 Task: Look for space in Nakuru, Kenya from 5th July, 2023 to 10th July, 2023 for 4 adults in price range Rs.9000 to Rs.14000. Place can be entire place with 2 bedrooms having 4 beds and 2 bathrooms. Property type can be house, flat, guest house. Amenities needed are: washing machine. Booking option can be shelf check-in. Required host language is English.
Action: Mouse moved to (457, 121)
Screenshot: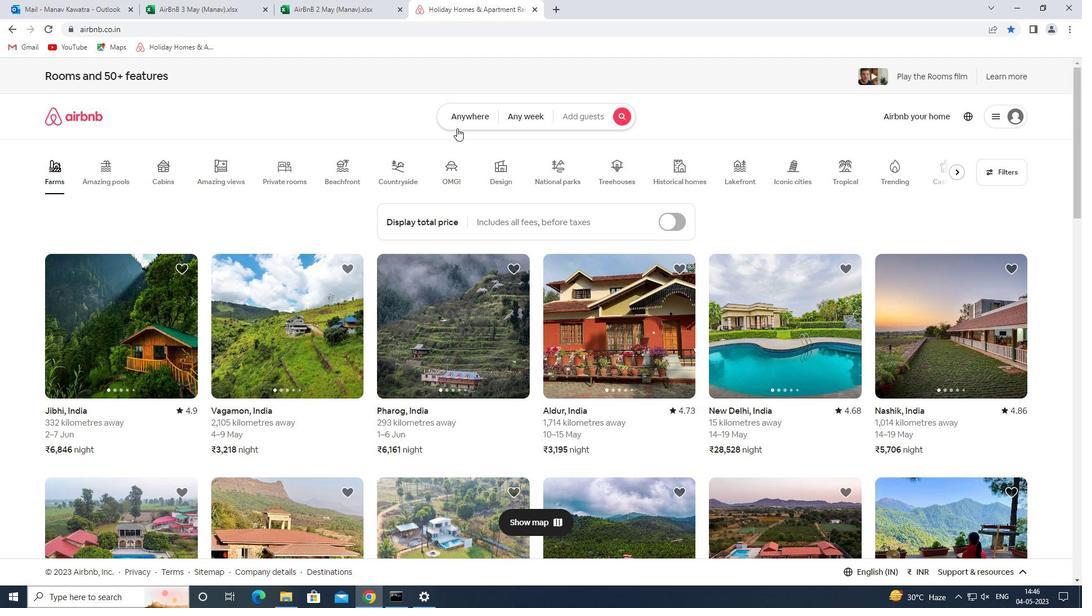 
Action: Mouse pressed left at (457, 121)
Screenshot: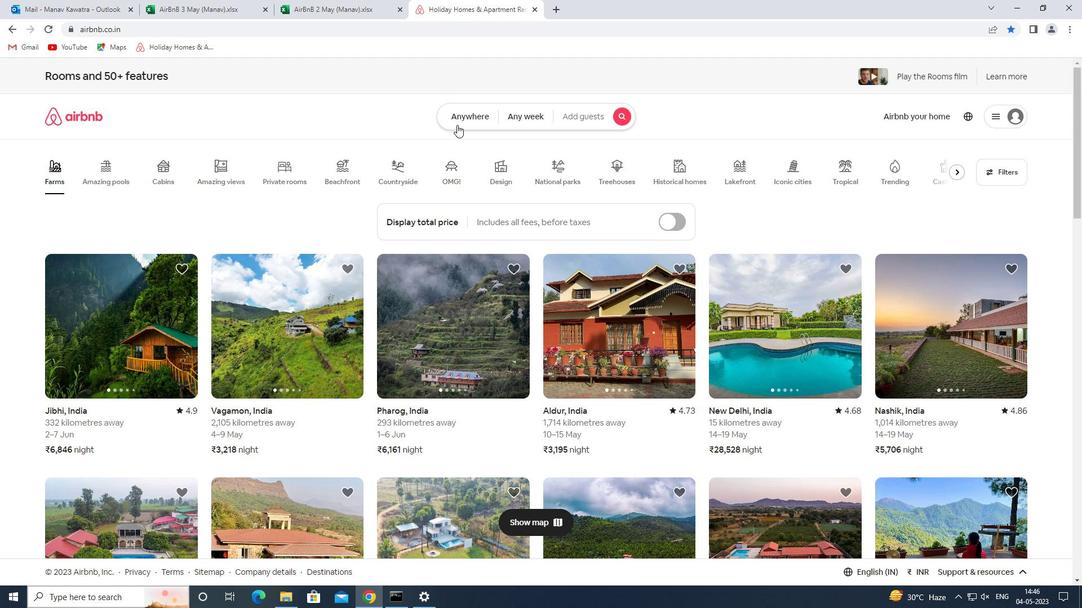 
Action: Mouse moved to (376, 162)
Screenshot: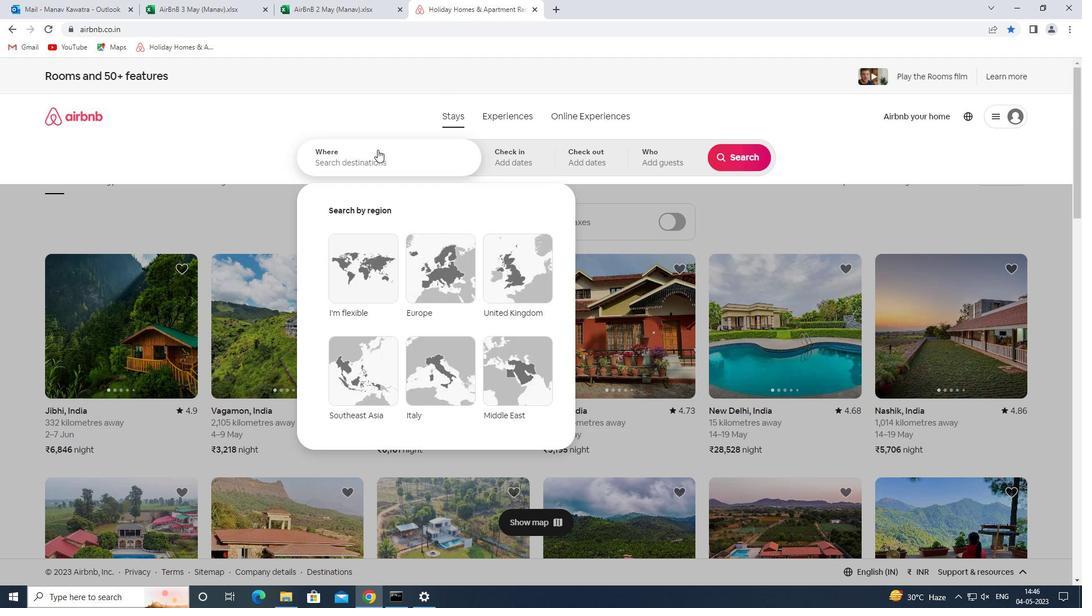 
Action: Mouse pressed left at (376, 162)
Screenshot: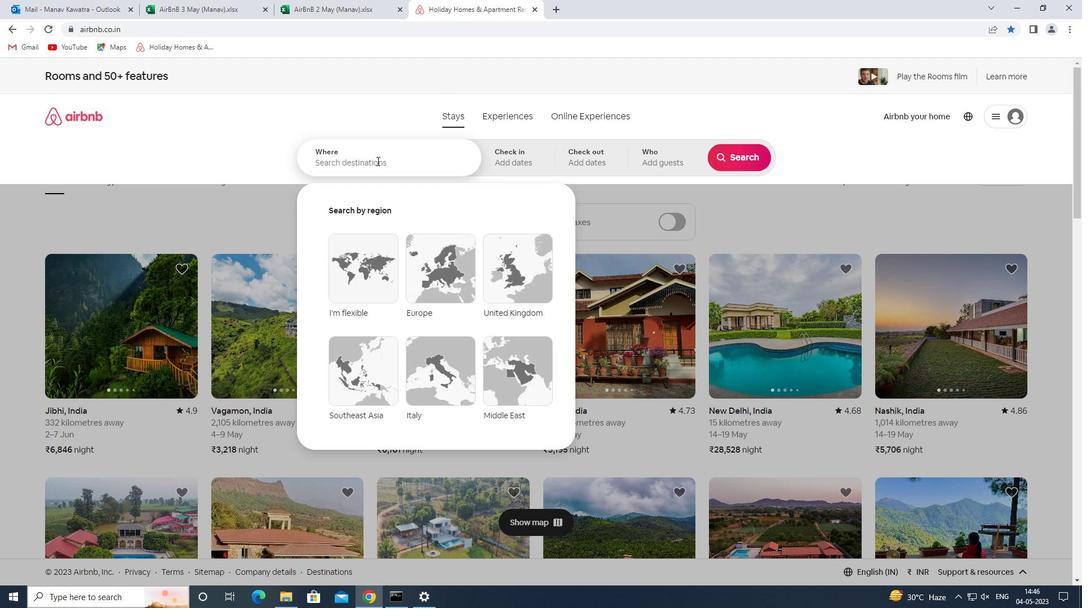 
Action: Mouse moved to (373, 149)
Screenshot: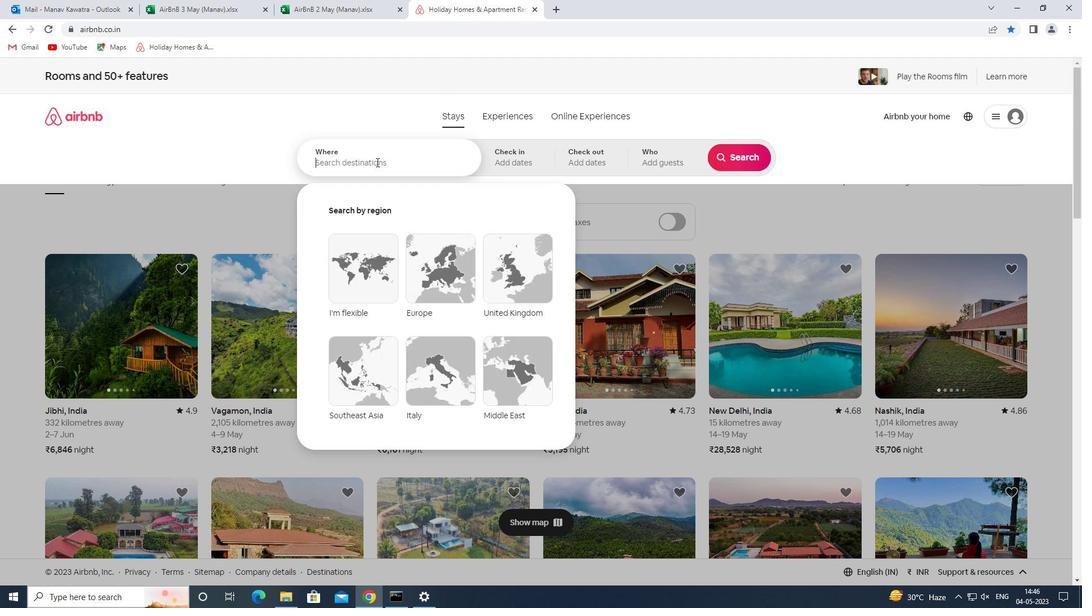 
Action: Key pressed nakuru<Key.space>kenya<Key.space>
Screenshot: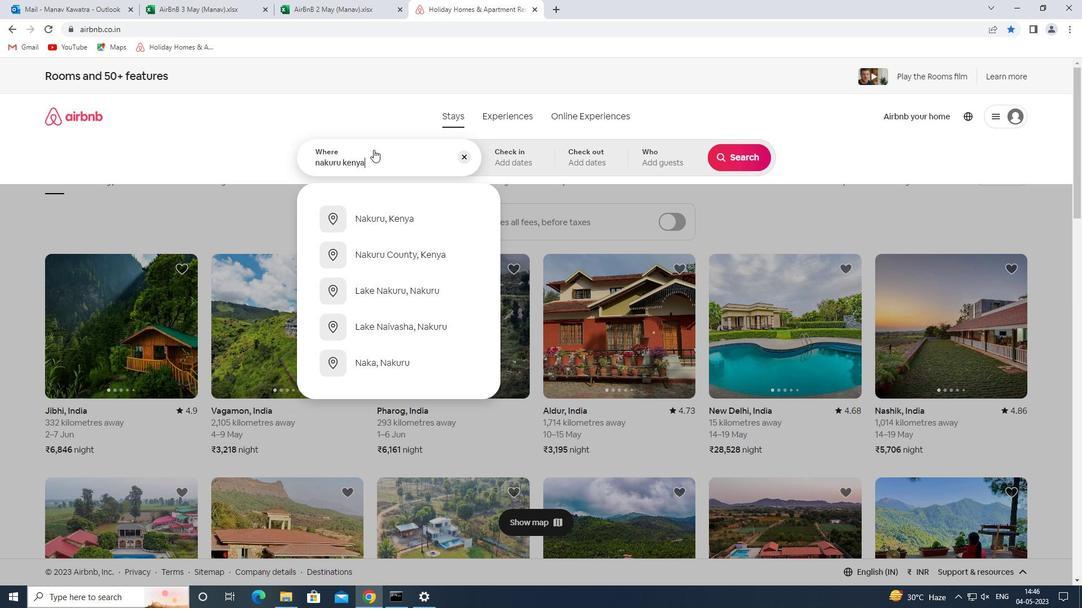 
Action: Mouse moved to (399, 223)
Screenshot: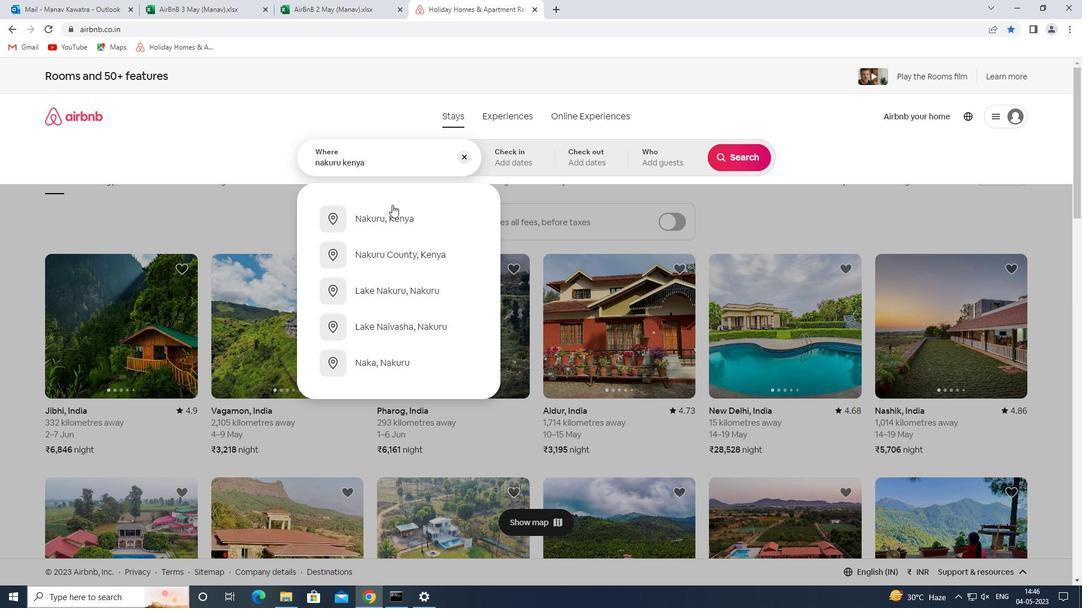 
Action: Mouse pressed left at (399, 223)
Screenshot: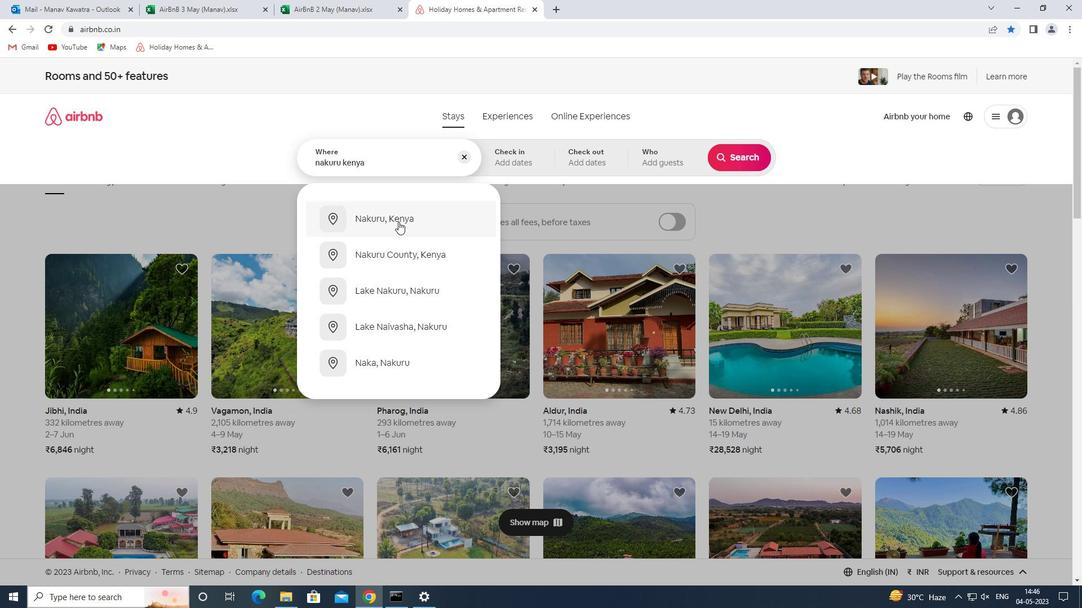 
Action: Mouse moved to (743, 248)
Screenshot: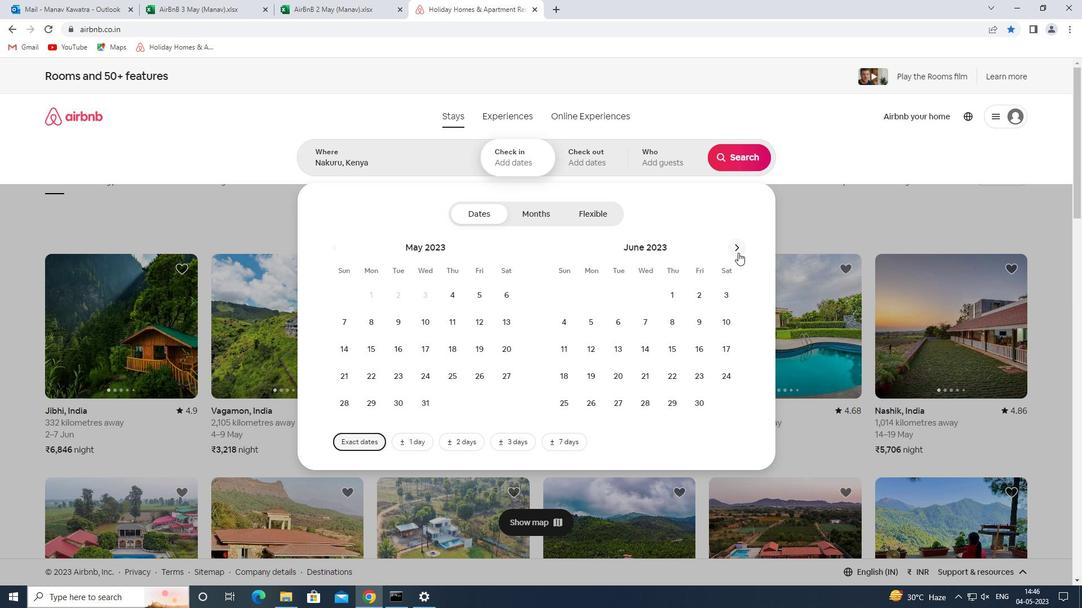 
Action: Mouse pressed left at (743, 248)
Screenshot: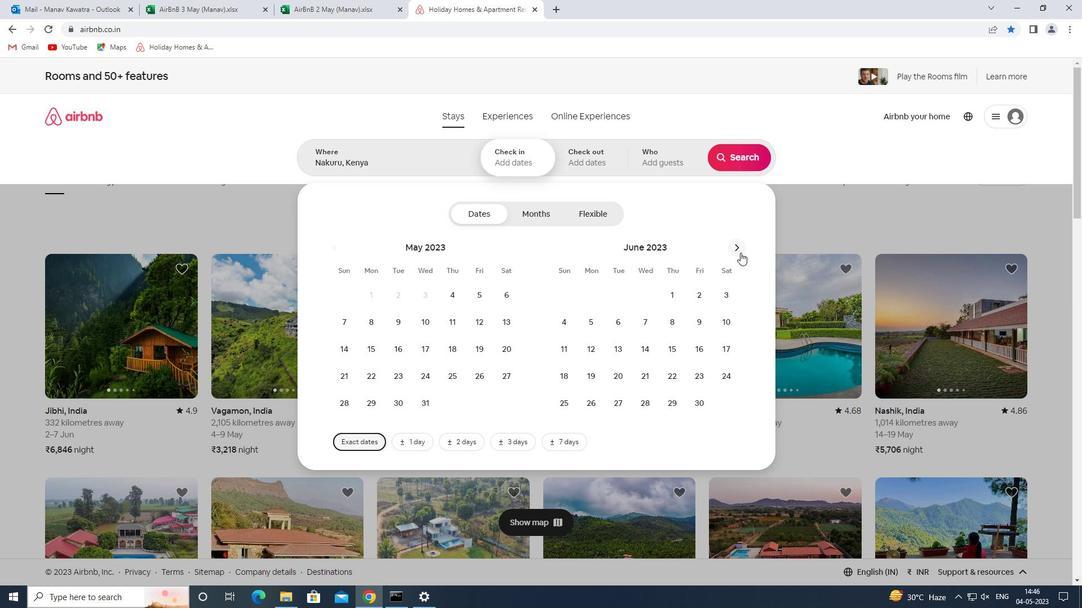 
Action: Mouse moved to (643, 324)
Screenshot: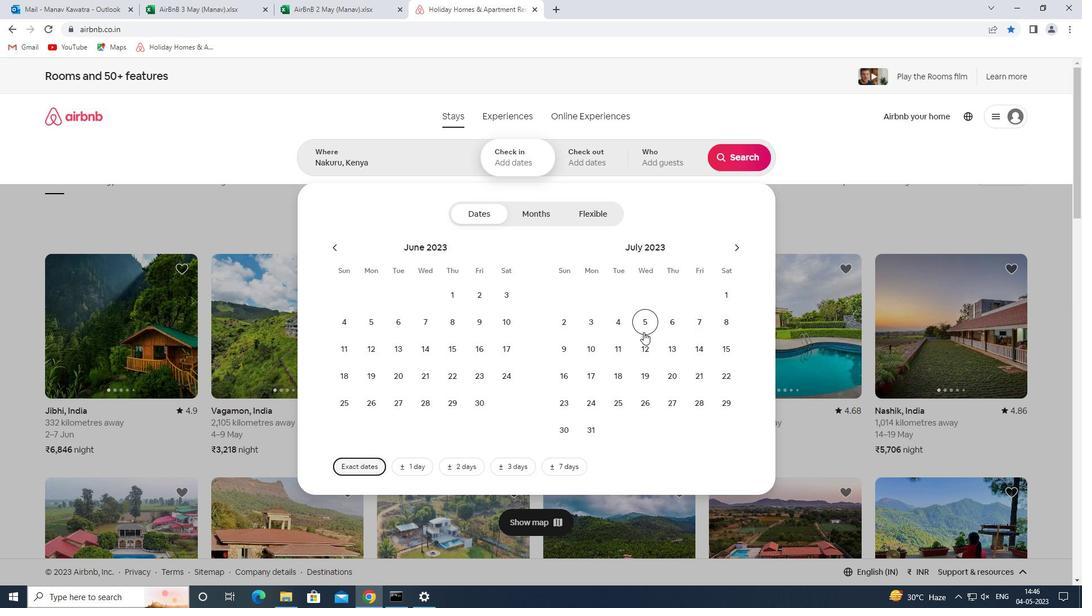 
Action: Mouse pressed left at (643, 324)
Screenshot: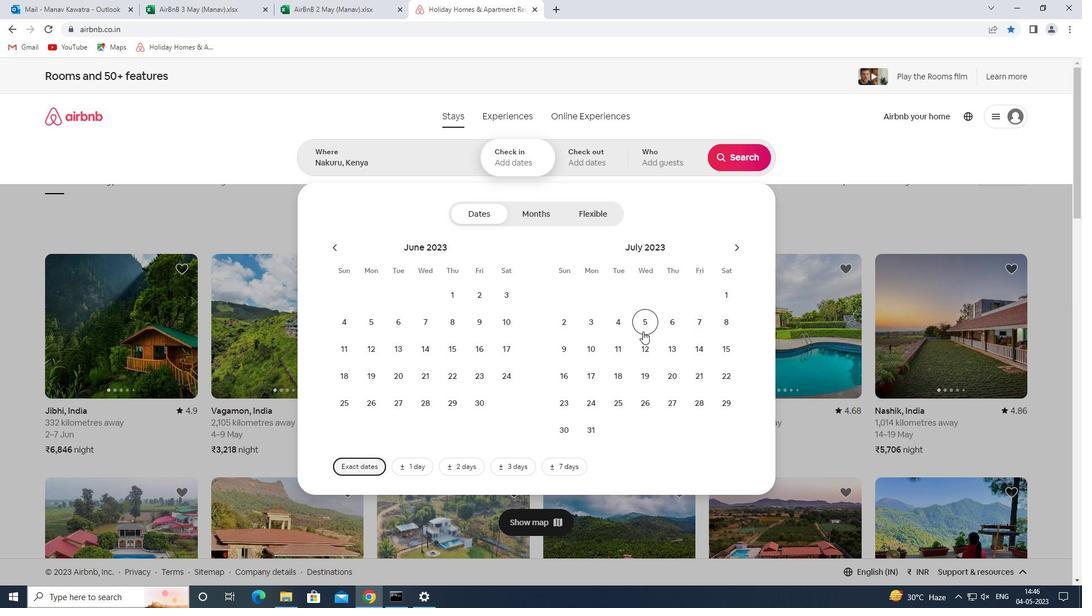 
Action: Mouse moved to (588, 352)
Screenshot: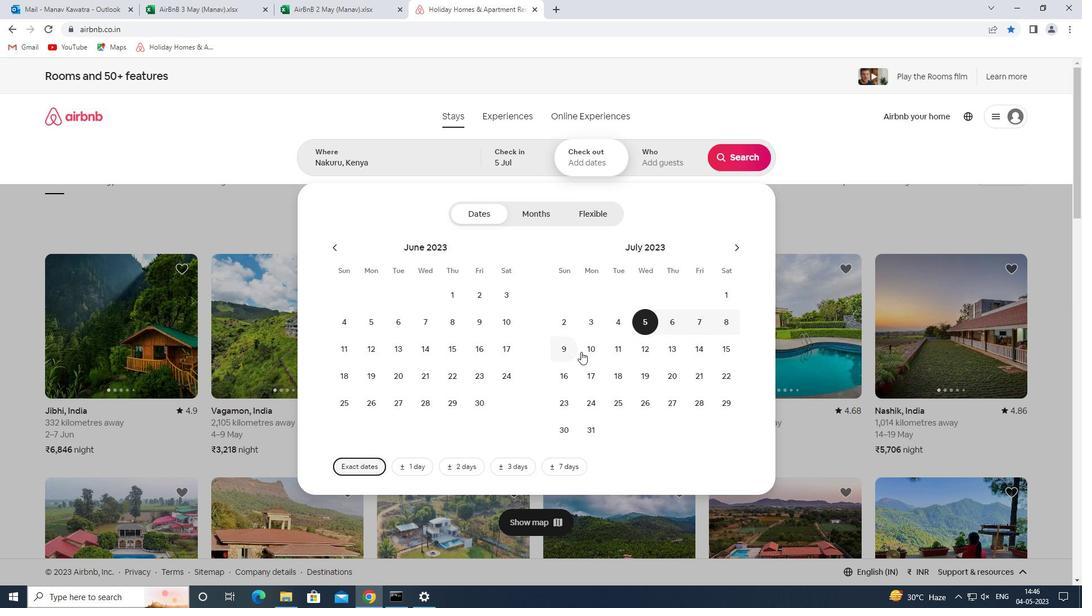 
Action: Mouse pressed left at (588, 352)
Screenshot: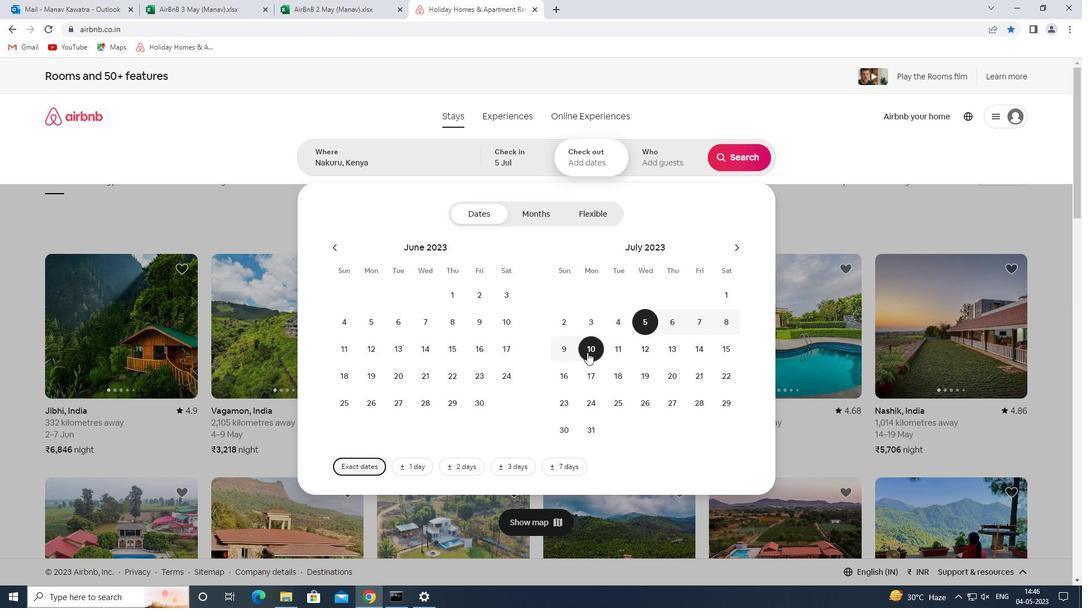 
Action: Mouse moved to (661, 155)
Screenshot: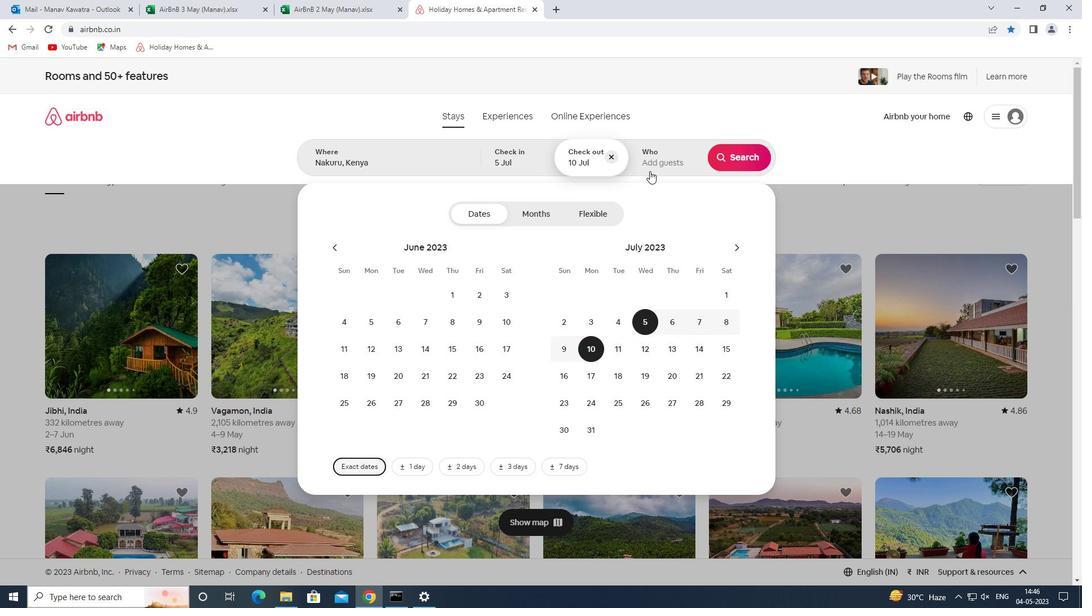 
Action: Mouse pressed left at (661, 155)
Screenshot: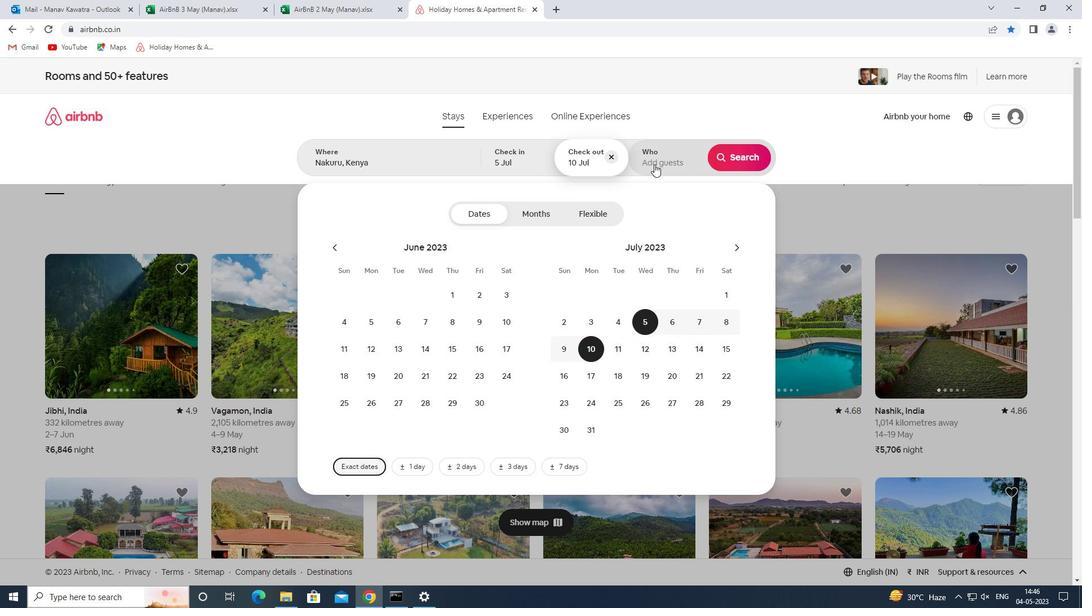 
Action: Mouse moved to (746, 217)
Screenshot: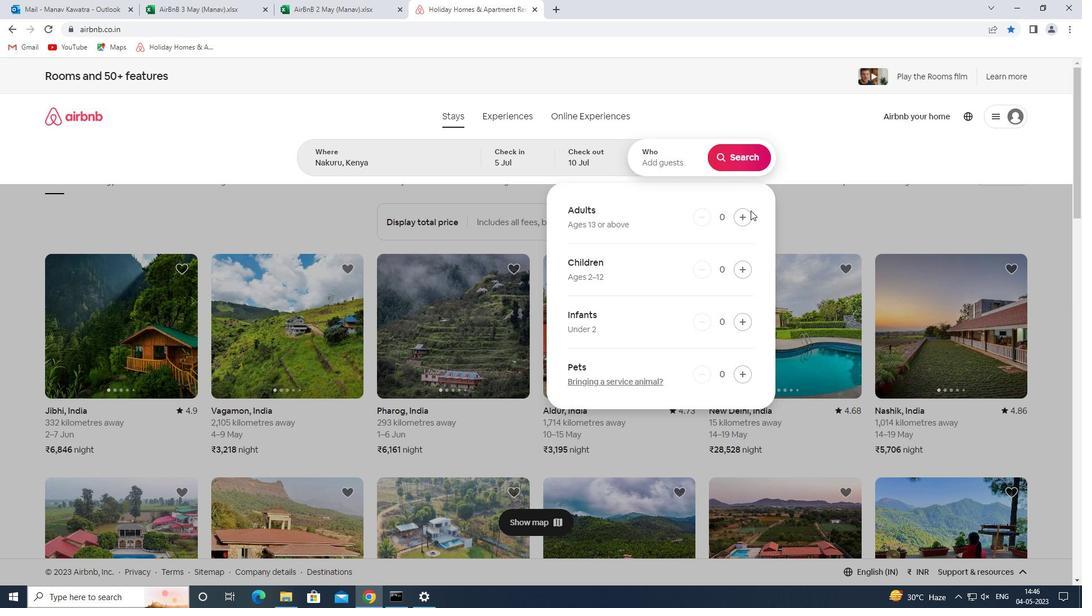 
Action: Mouse pressed left at (746, 217)
Screenshot: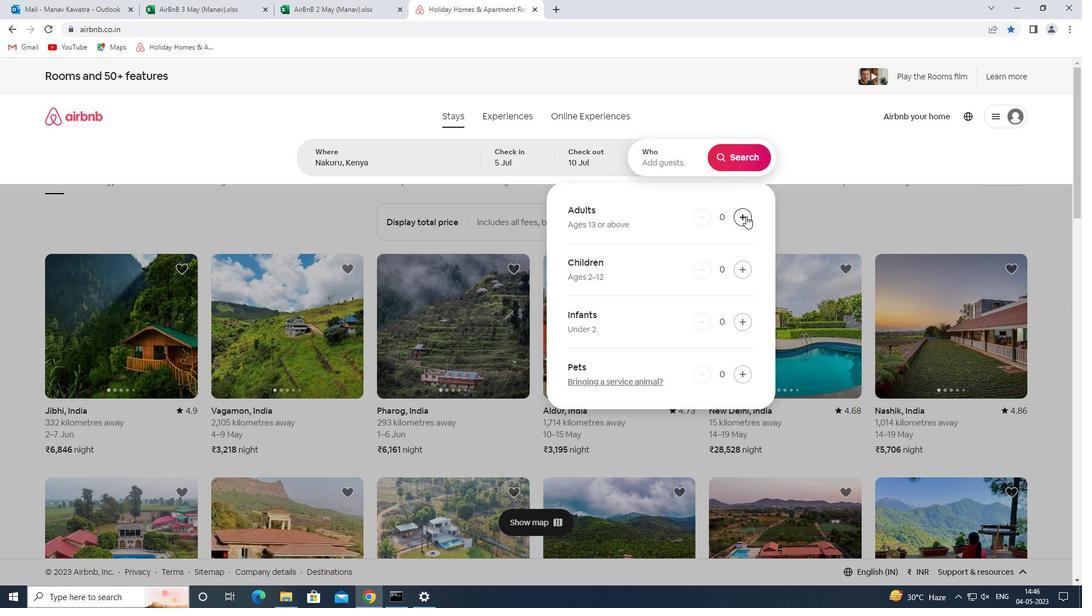 
Action: Mouse pressed left at (746, 217)
Screenshot: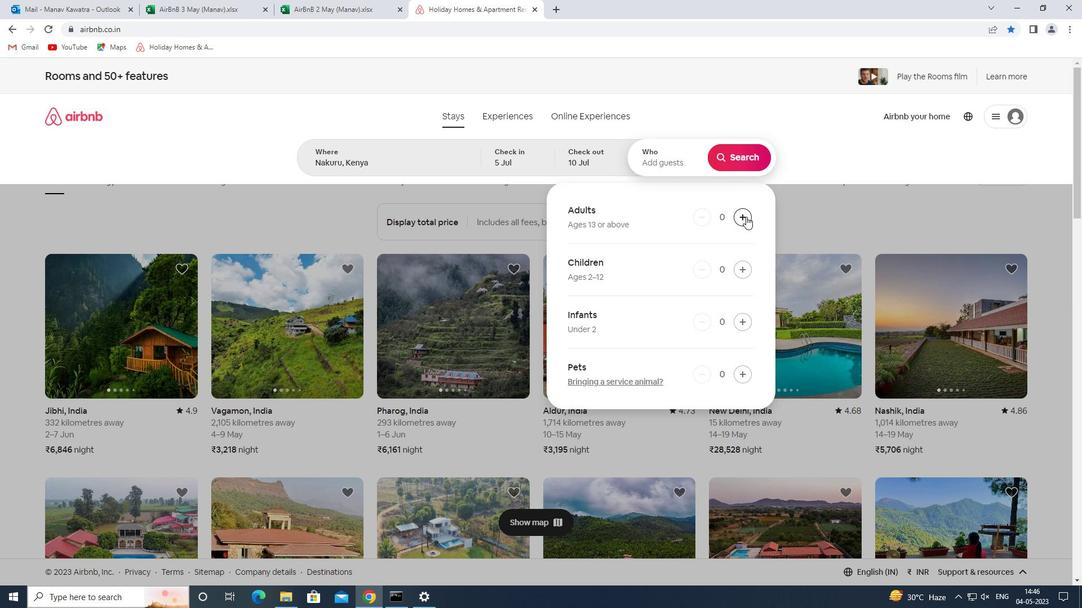 
Action: Mouse moved to (746, 217)
Screenshot: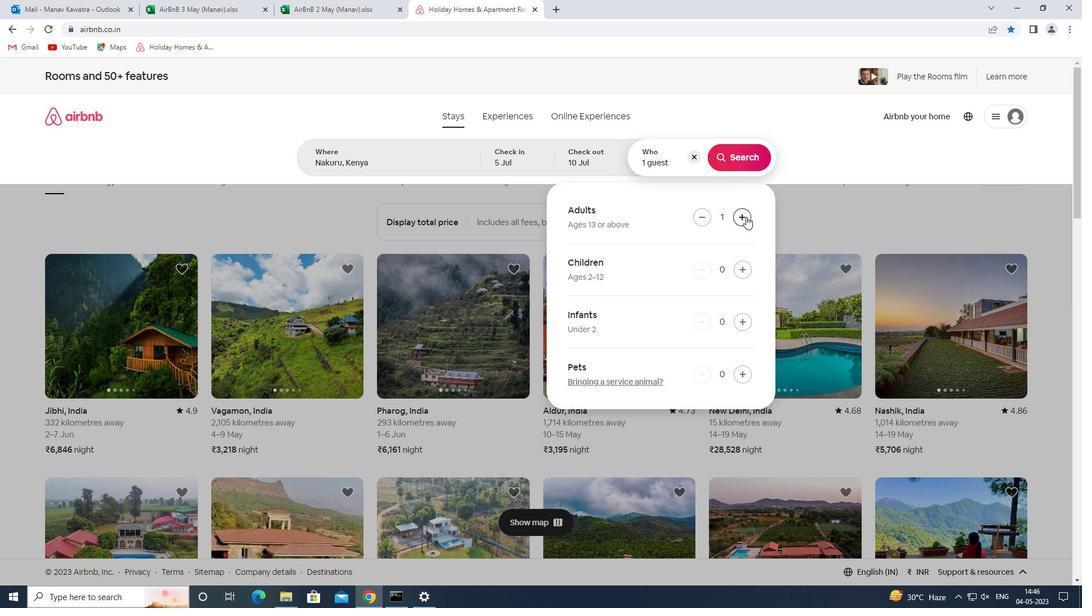 
Action: Mouse pressed left at (746, 217)
Screenshot: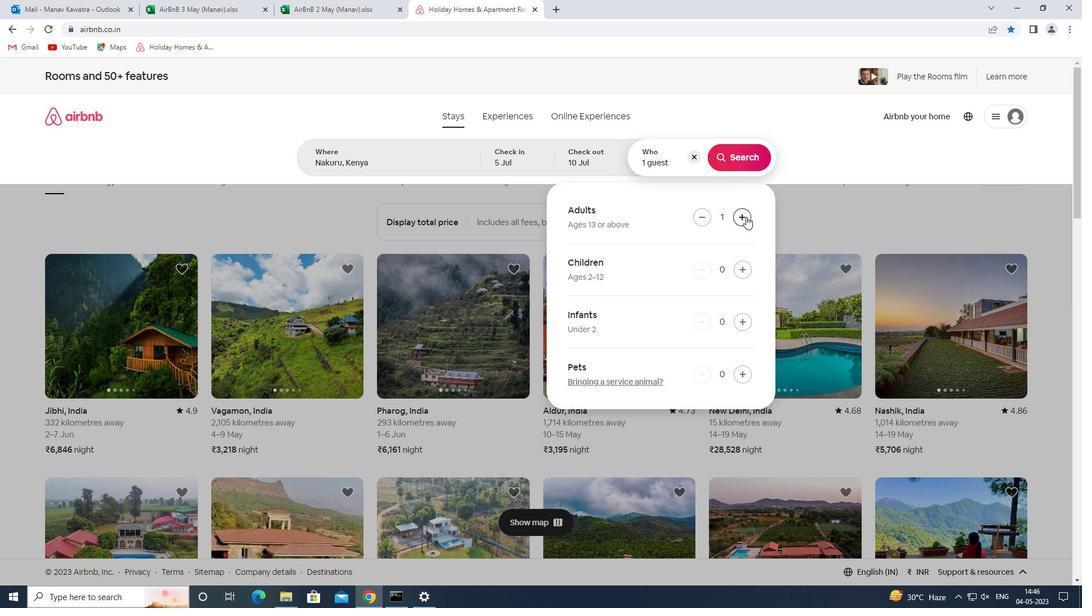 
Action: Mouse moved to (748, 215)
Screenshot: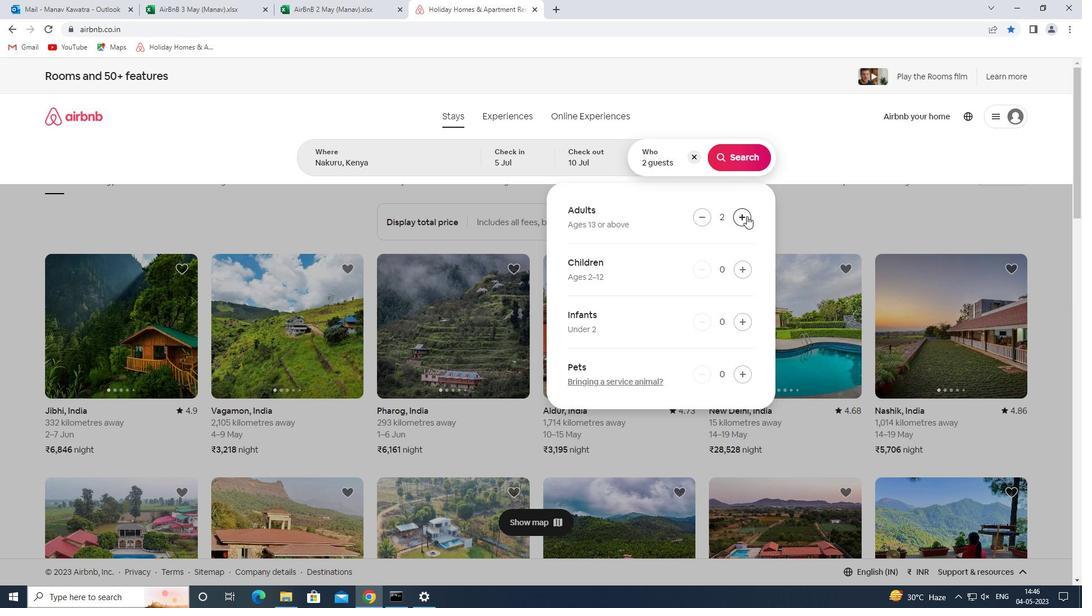 
Action: Mouse pressed left at (748, 215)
Screenshot: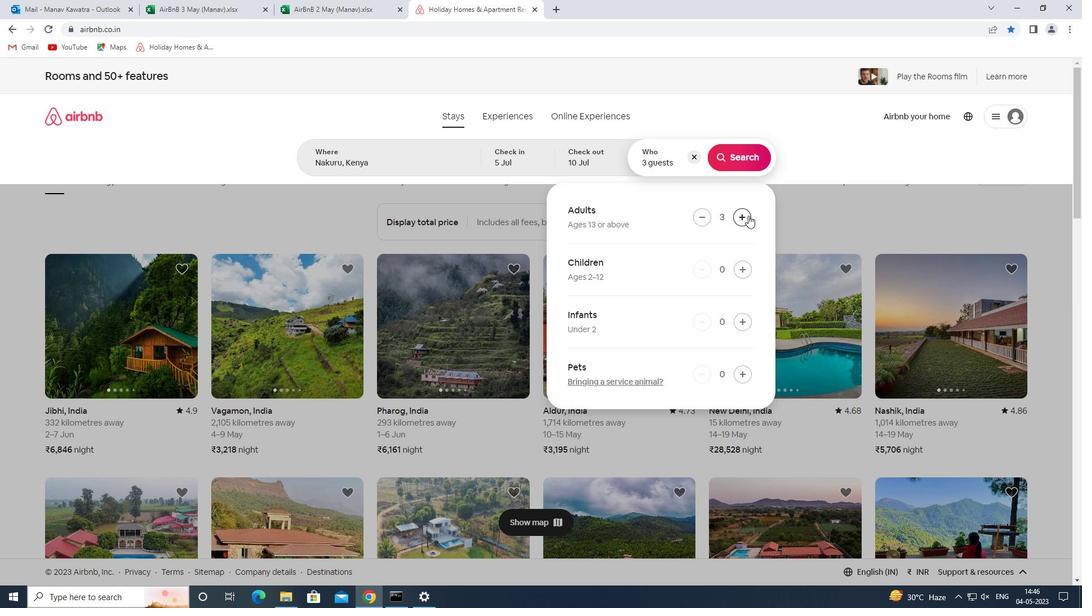 
Action: Mouse moved to (743, 171)
Screenshot: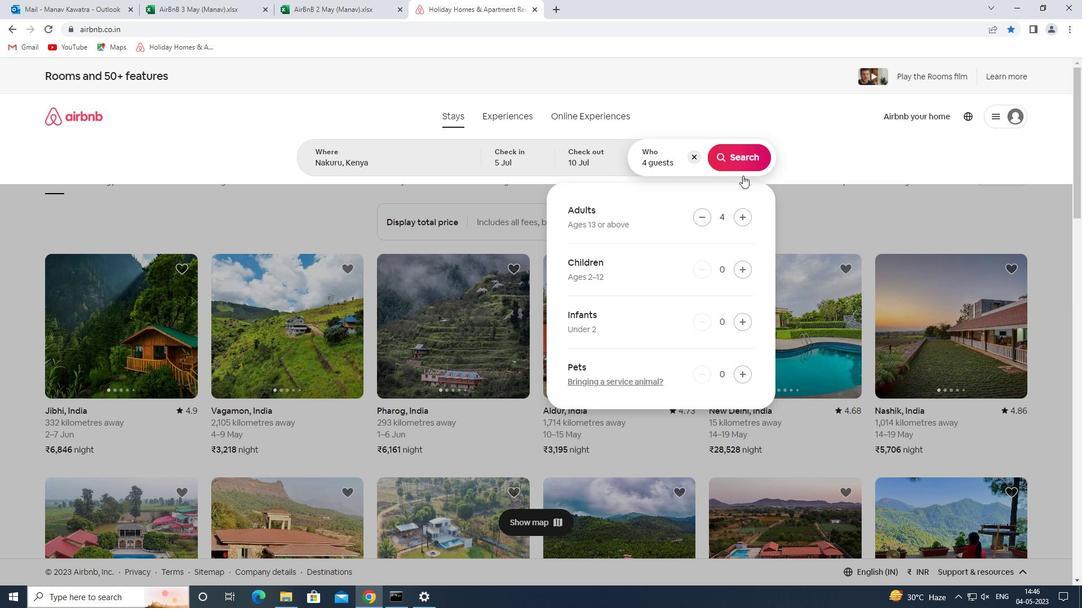 
Action: Mouse pressed left at (743, 171)
Screenshot: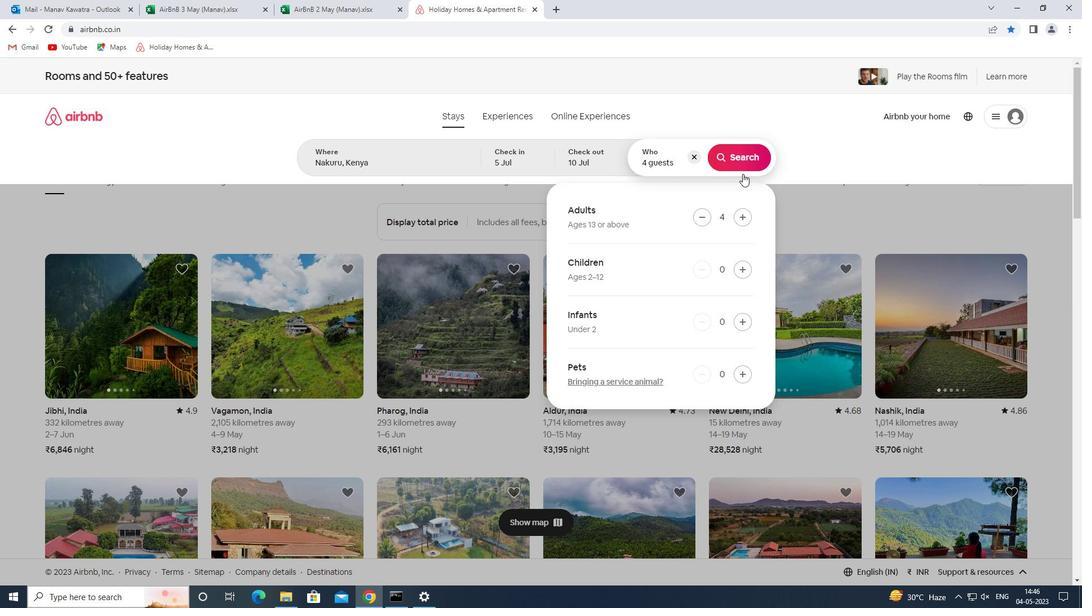 
Action: Mouse moved to (742, 157)
Screenshot: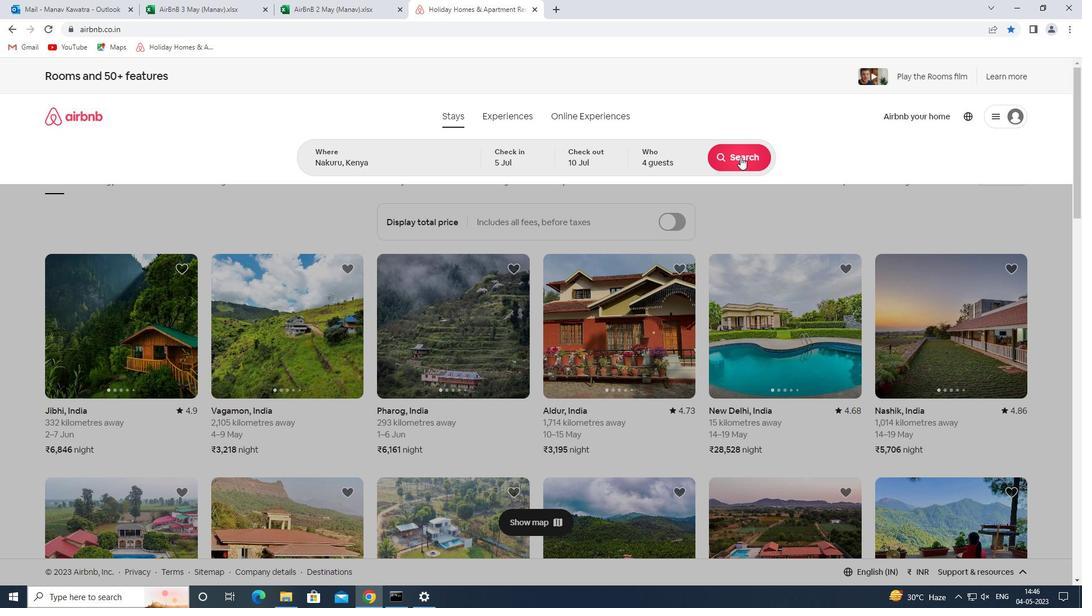 
Action: Mouse pressed left at (742, 157)
Screenshot: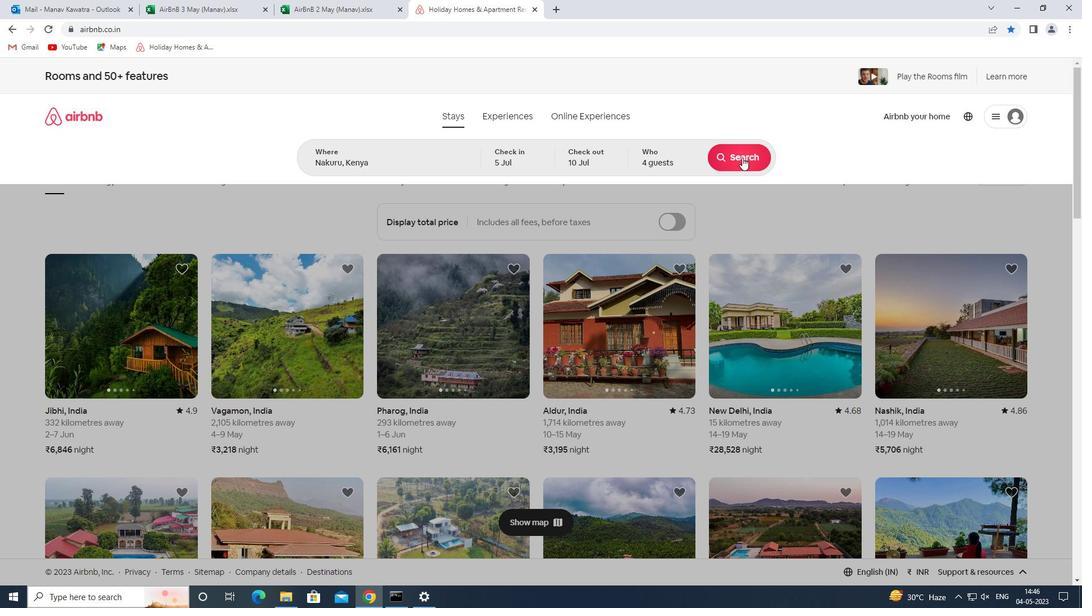 
Action: Mouse moved to (1045, 121)
Screenshot: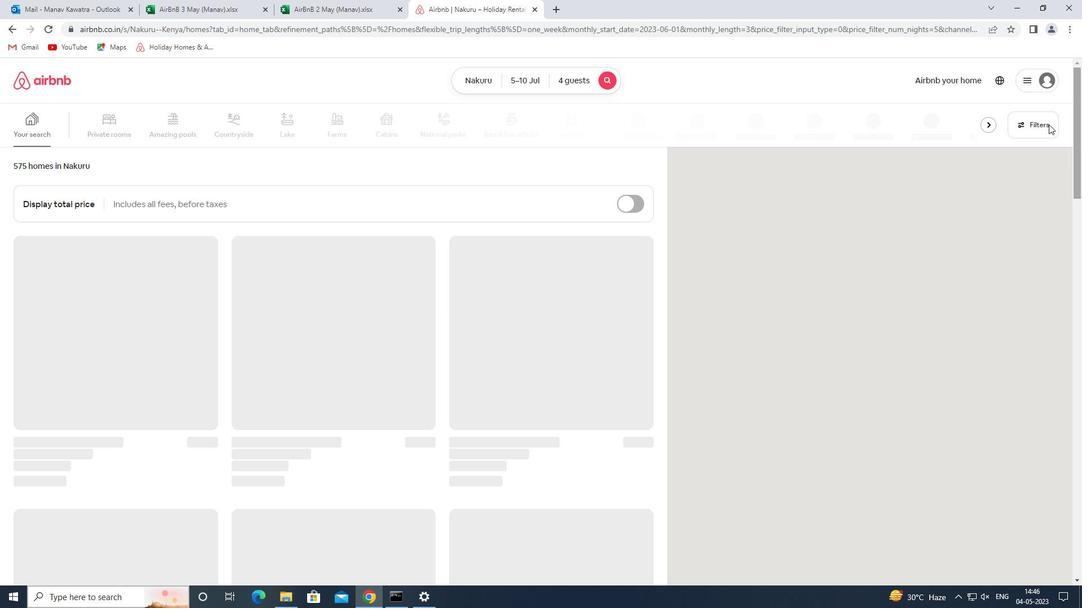 
Action: Mouse pressed left at (1045, 121)
Screenshot: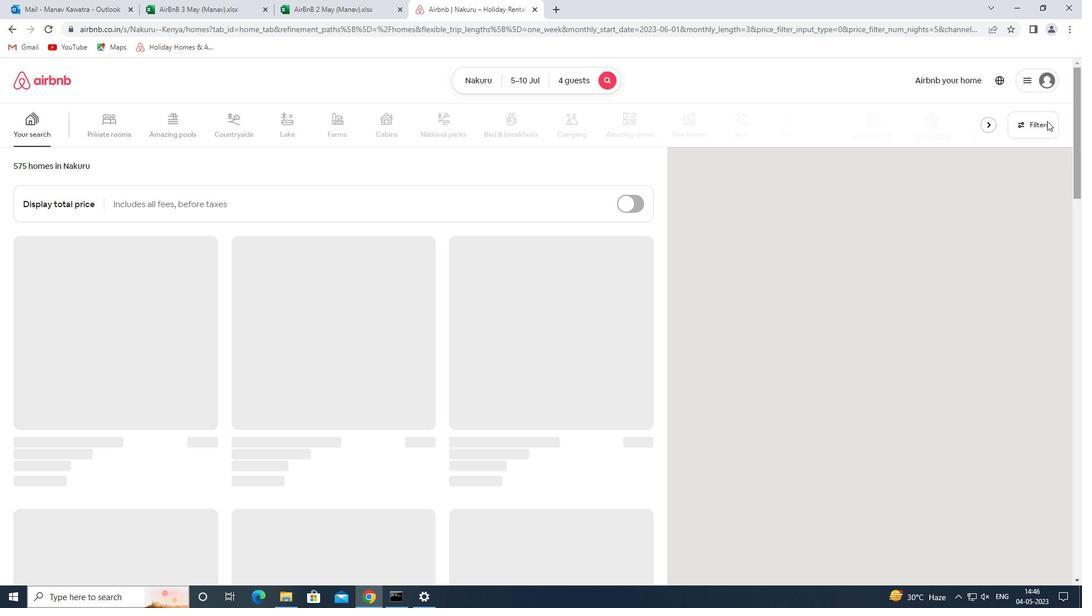
Action: Mouse moved to (405, 262)
Screenshot: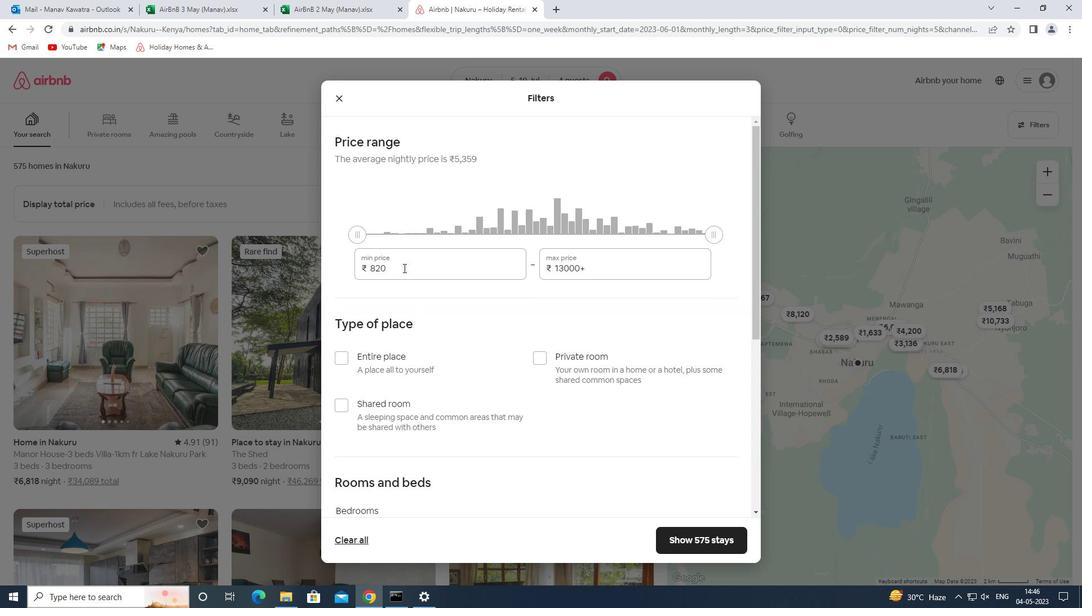 
Action: Mouse pressed left at (405, 262)
Screenshot: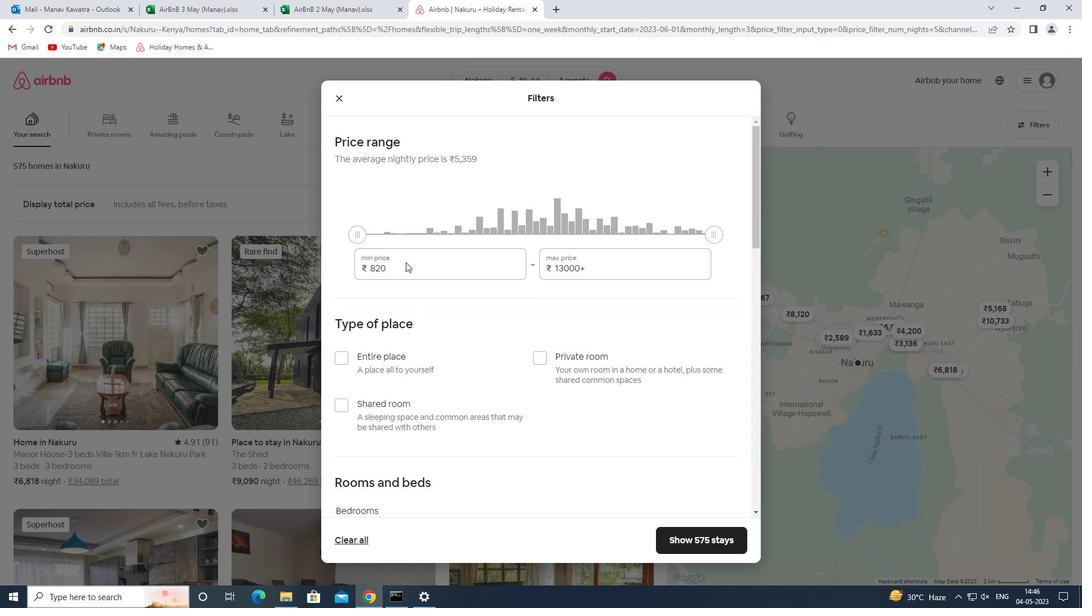 
Action: Mouse pressed left at (405, 262)
Screenshot: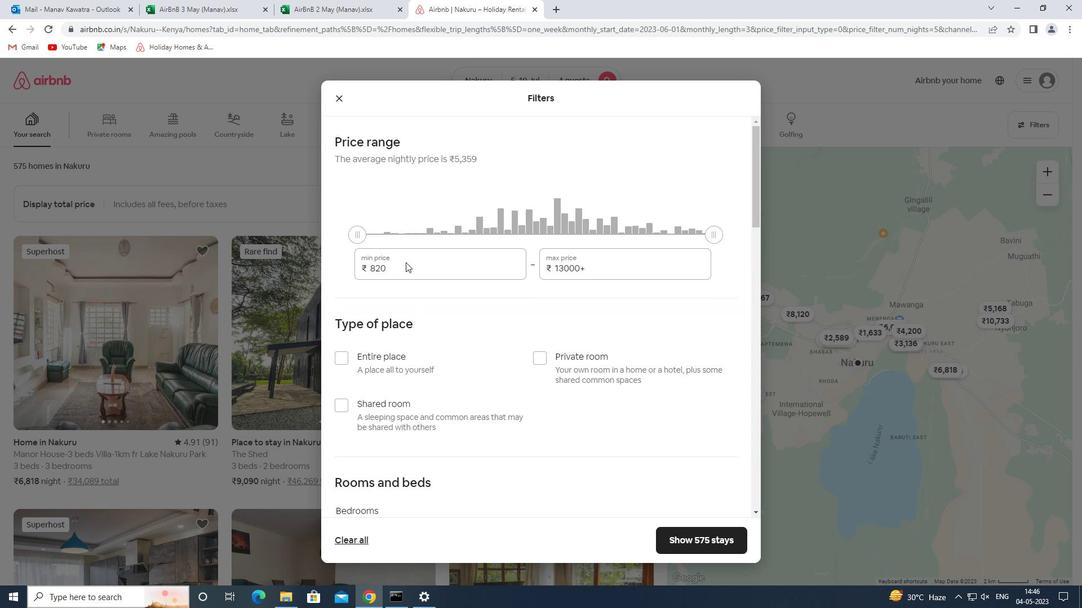 
Action: Mouse moved to (396, 271)
Screenshot: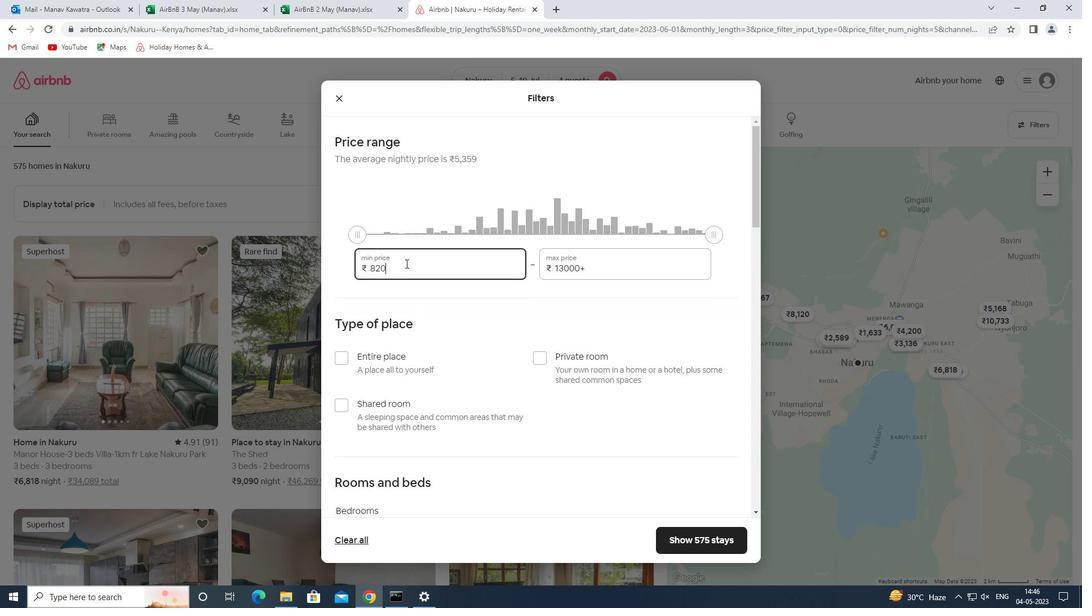 
Action: Mouse pressed left at (396, 271)
Screenshot: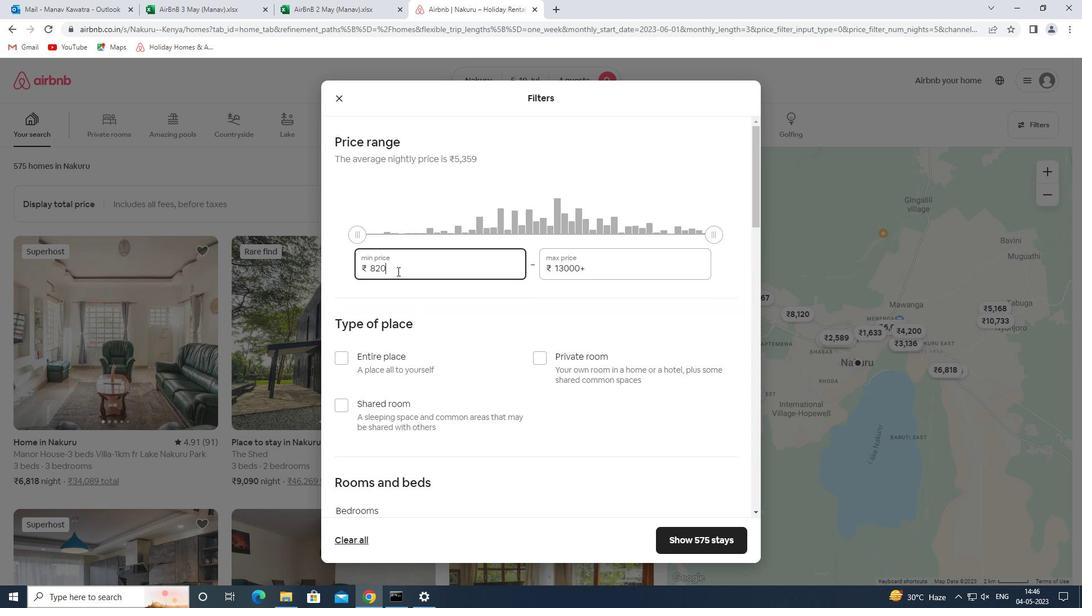 
Action: Mouse pressed left at (396, 271)
Screenshot: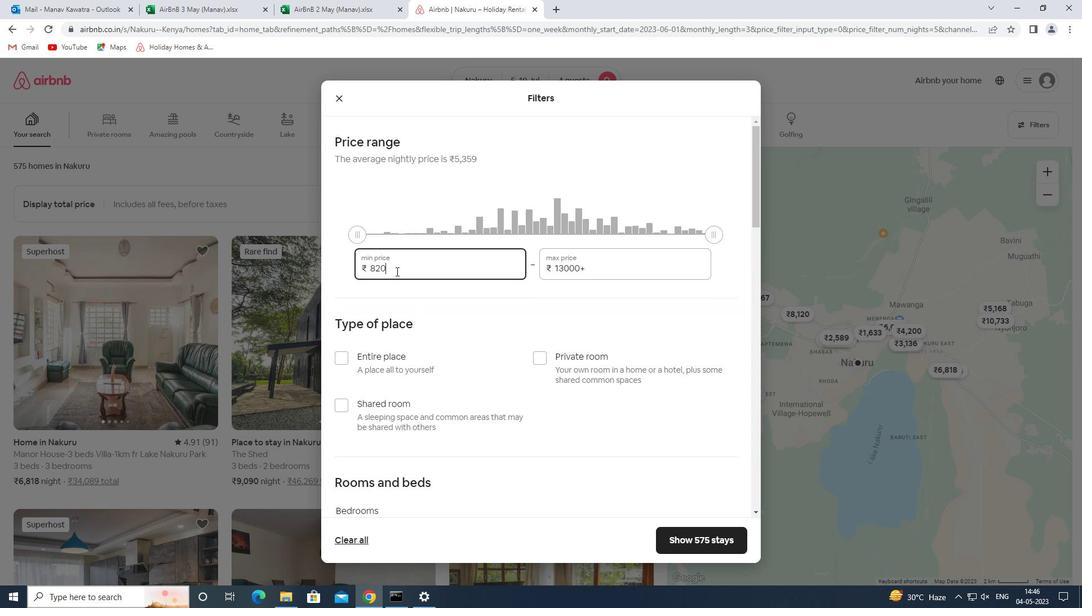 
Action: Key pressed 9000<Key.tab>14000
Screenshot: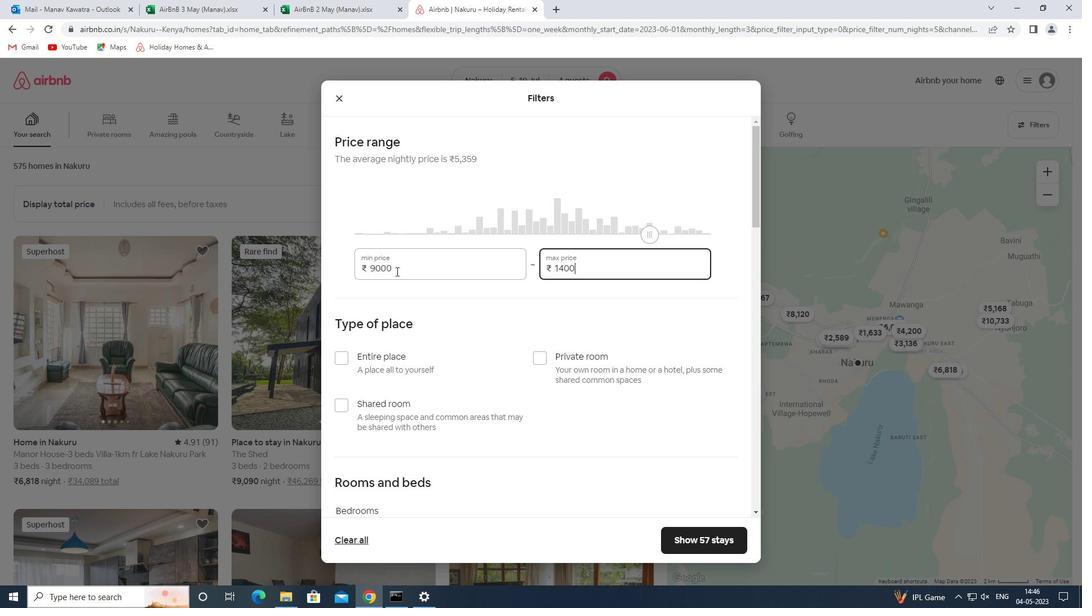 
Action: Mouse moved to (387, 358)
Screenshot: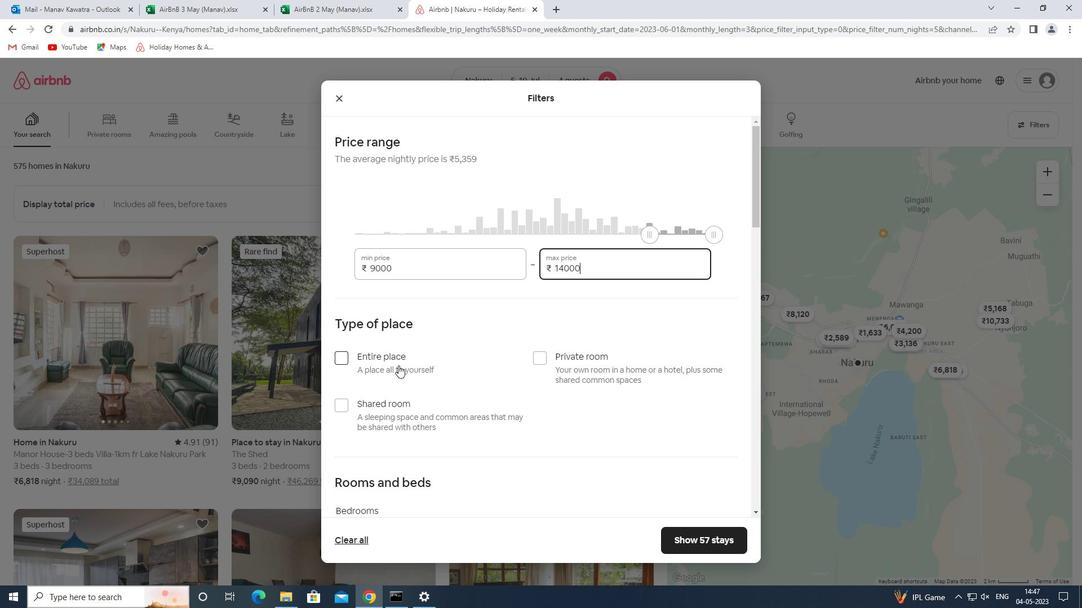 
Action: Mouse pressed left at (387, 358)
Screenshot: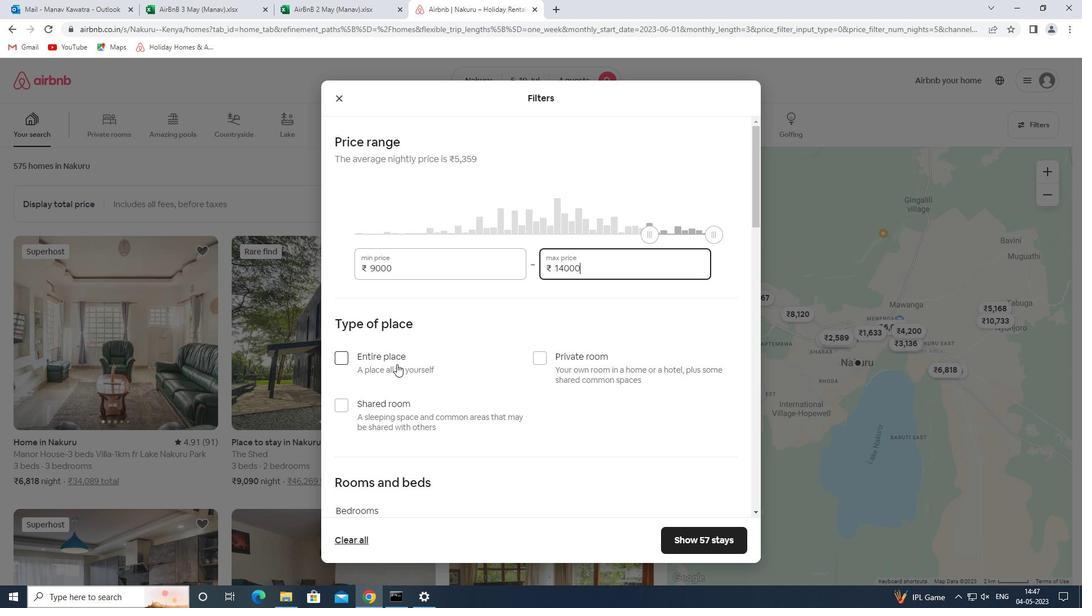 
Action: Mouse moved to (452, 333)
Screenshot: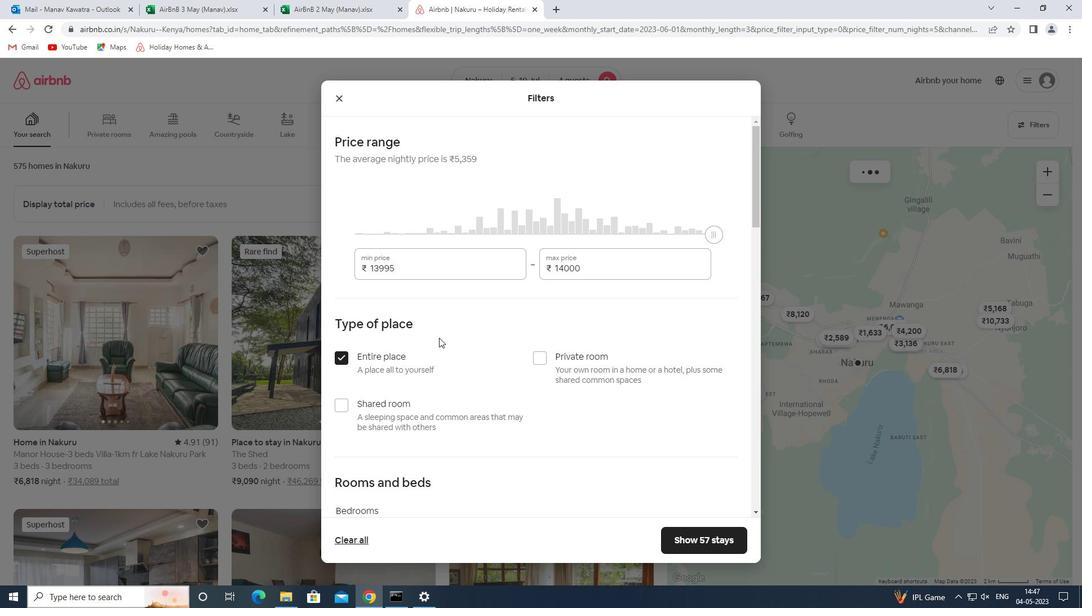 
Action: Mouse scrolled (452, 332) with delta (0, 0)
Screenshot: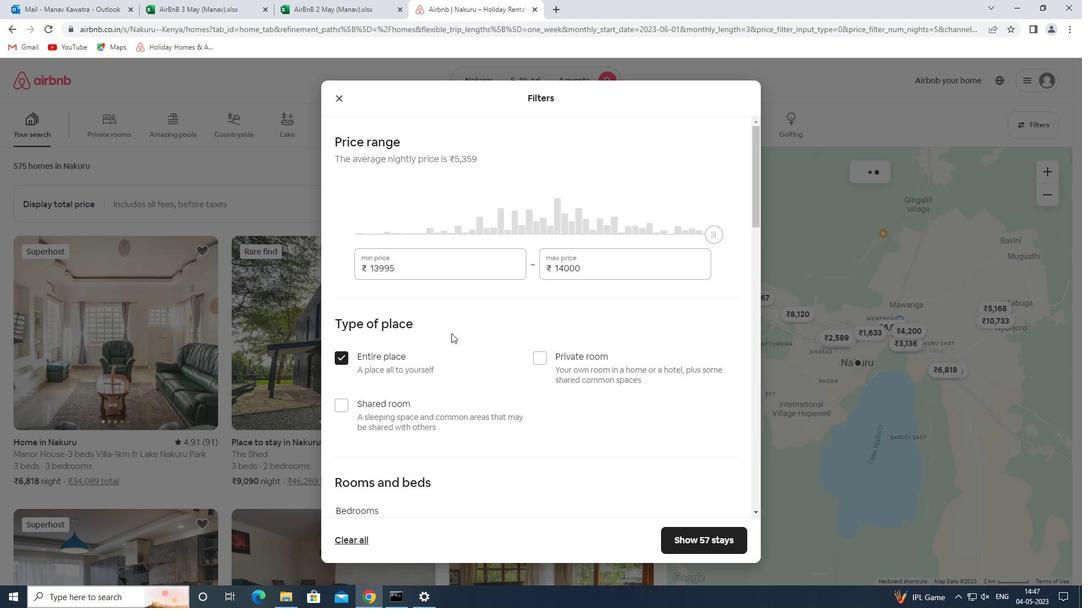 
Action: Mouse scrolled (452, 332) with delta (0, 0)
Screenshot: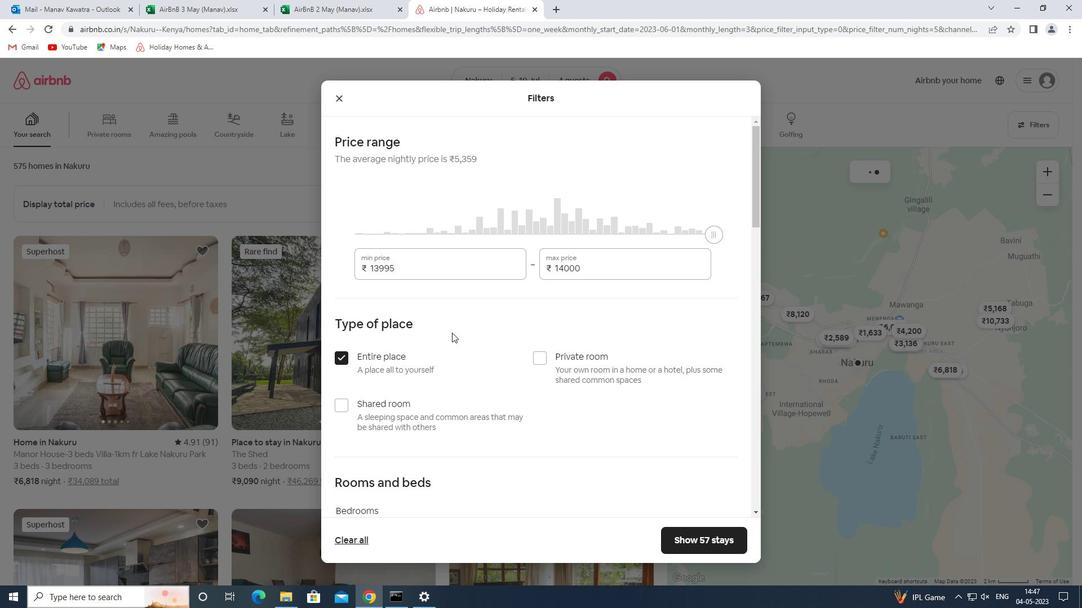 
Action: Mouse scrolled (452, 332) with delta (0, 0)
Screenshot: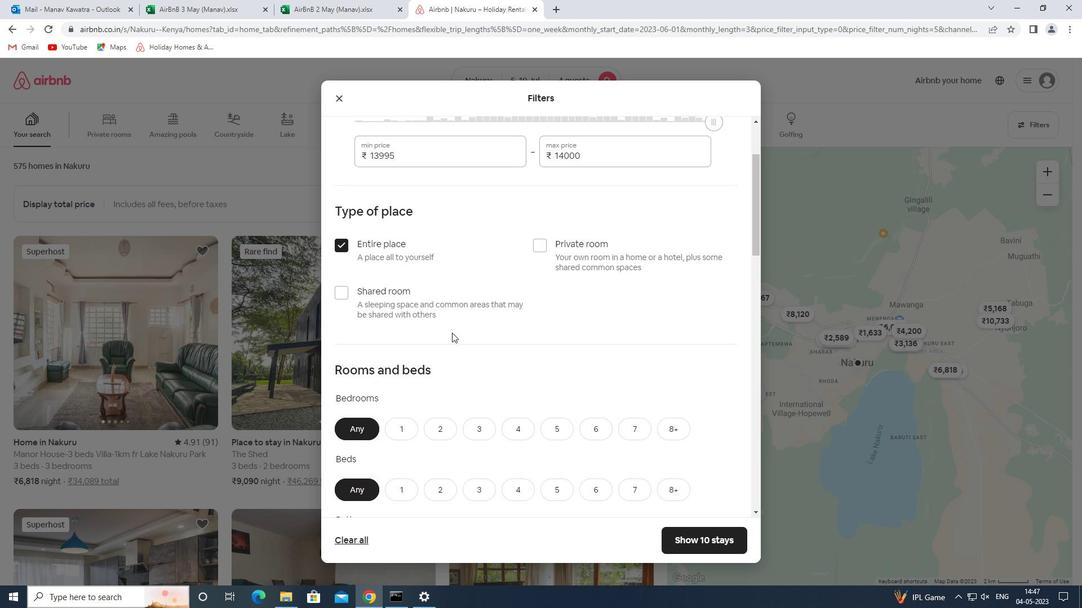 
Action: Mouse scrolled (452, 332) with delta (0, 0)
Screenshot: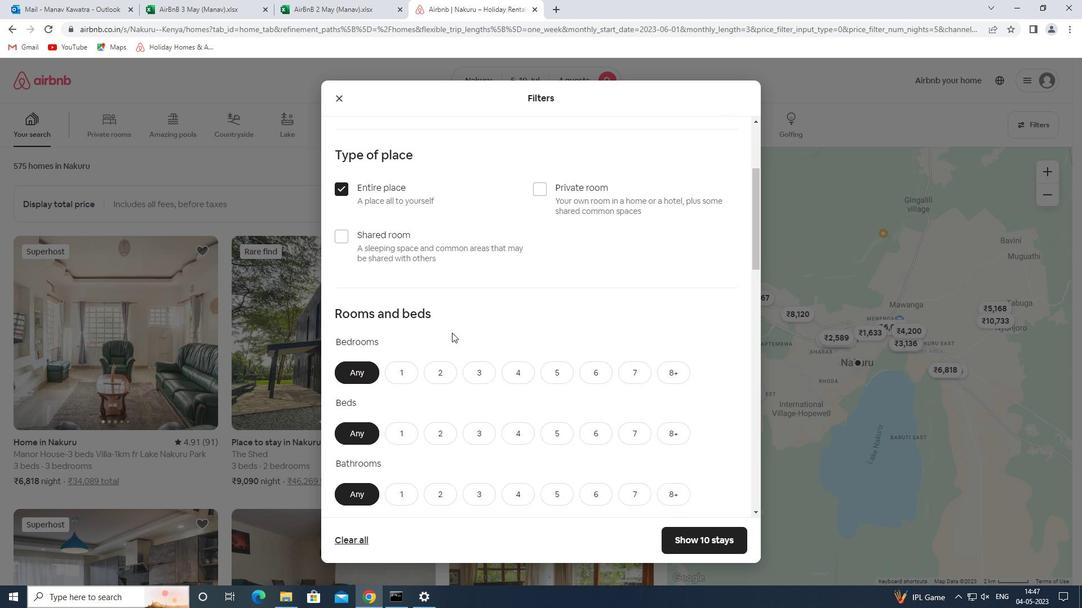 
Action: Mouse moved to (438, 311)
Screenshot: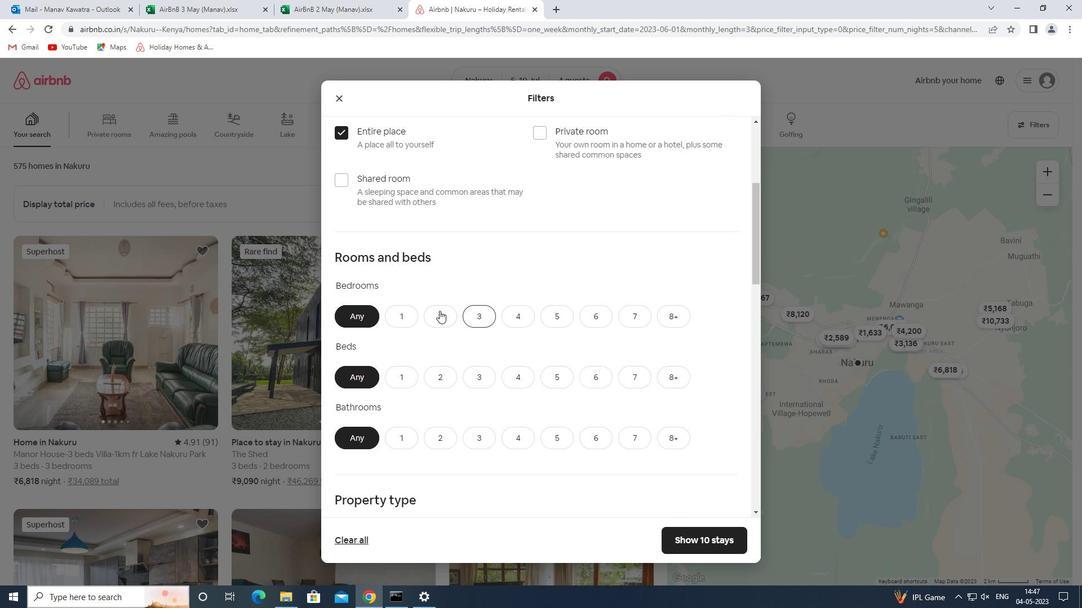 
Action: Mouse pressed left at (438, 311)
Screenshot: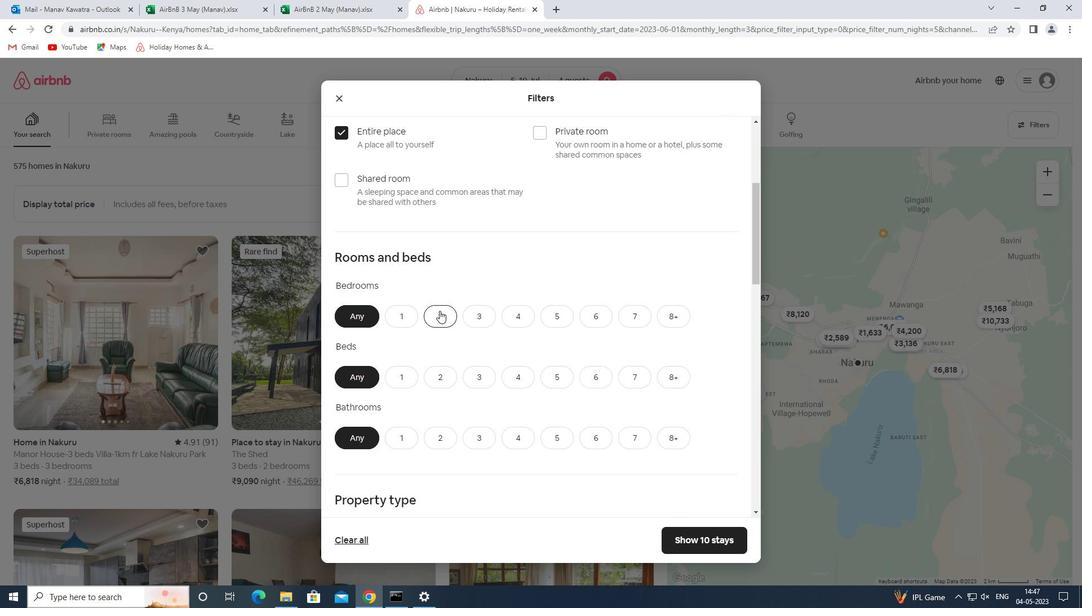 
Action: Mouse moved to (514, 380)
Screenshot: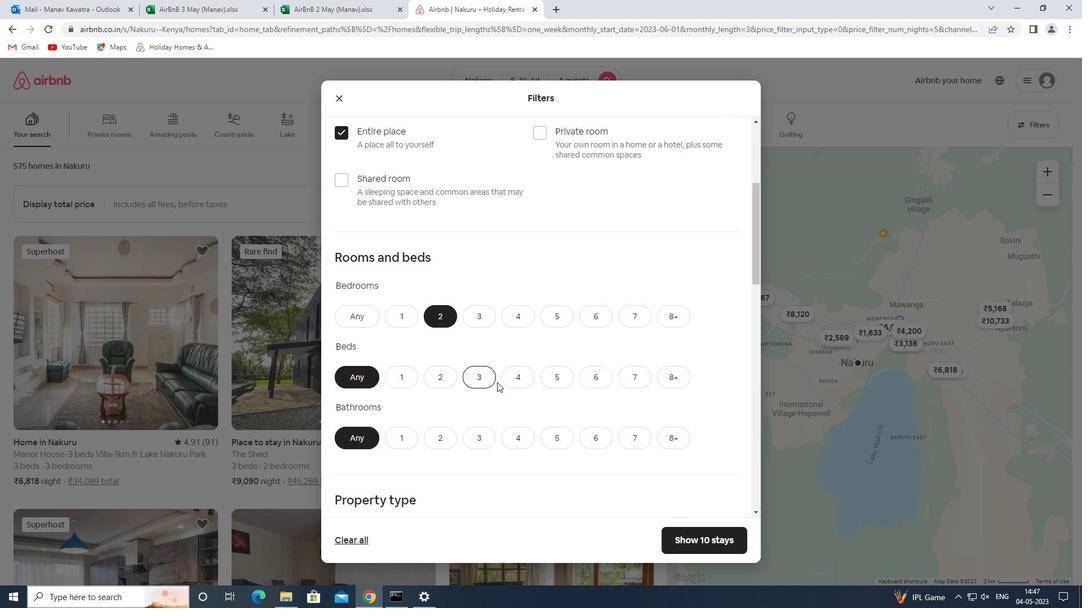 
Action: Mouse pressed left at (514, 380)
Screenshot: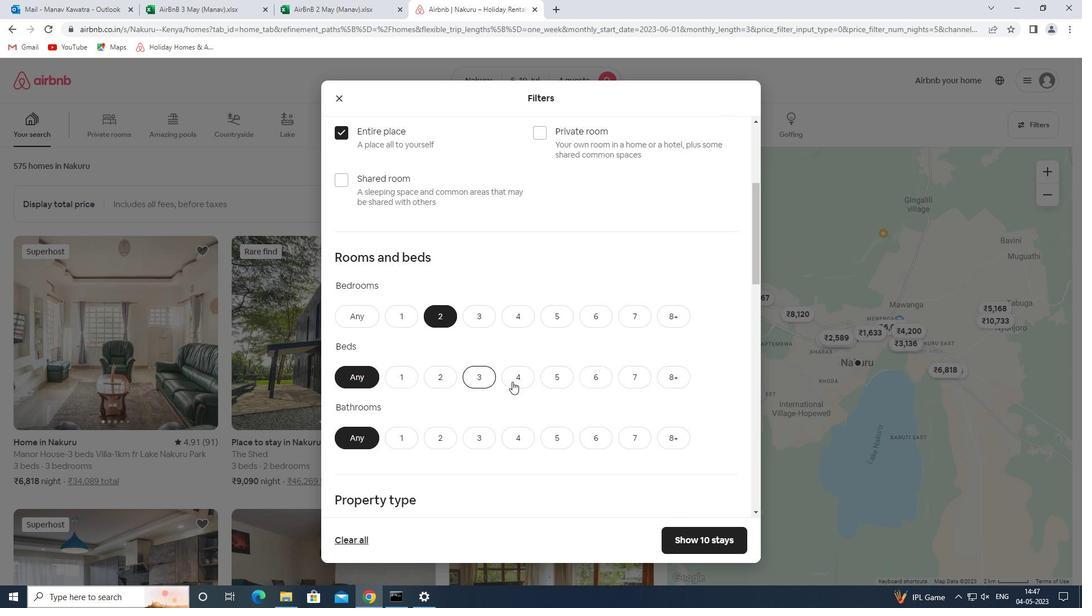 
Action: Mouse moved to (449, 436)
Screenshot: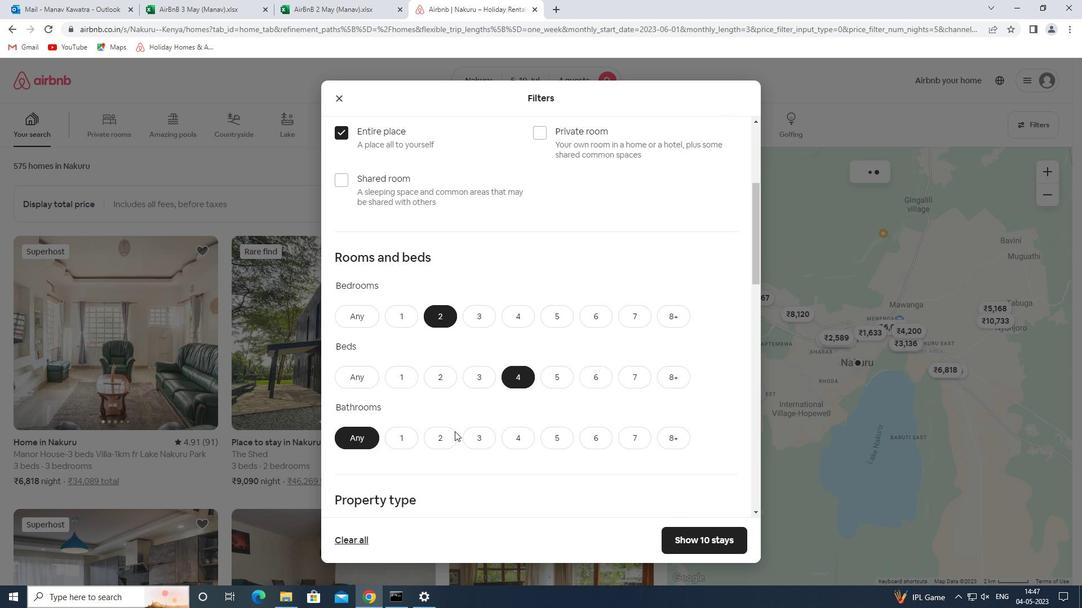 
Action: Mouse pressed left at (449, 436)
Screenshot: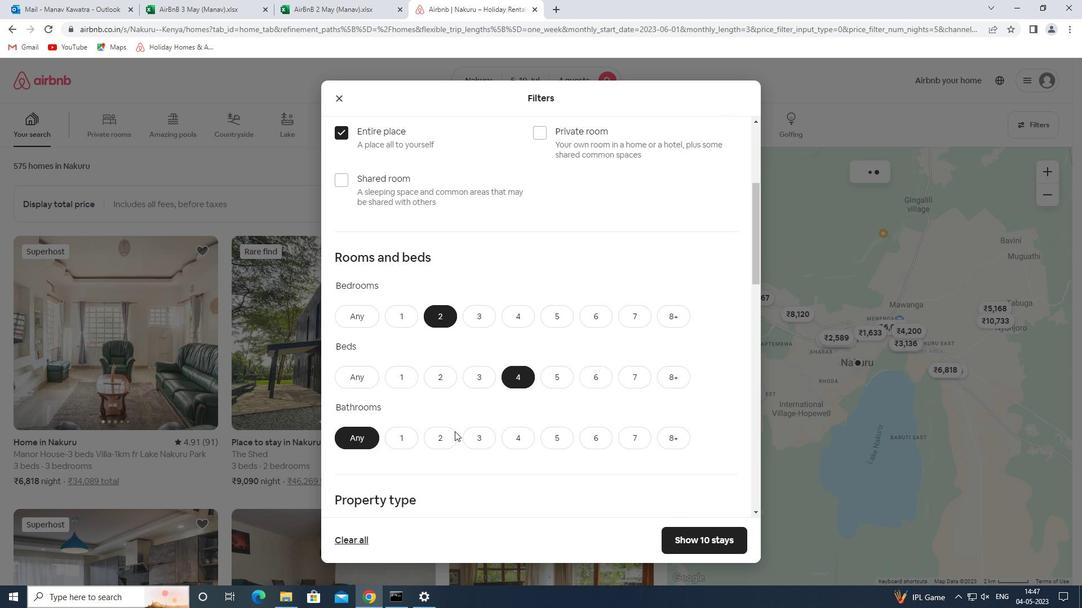 
Action: Mouse moved to (484, 381)
Screenshot: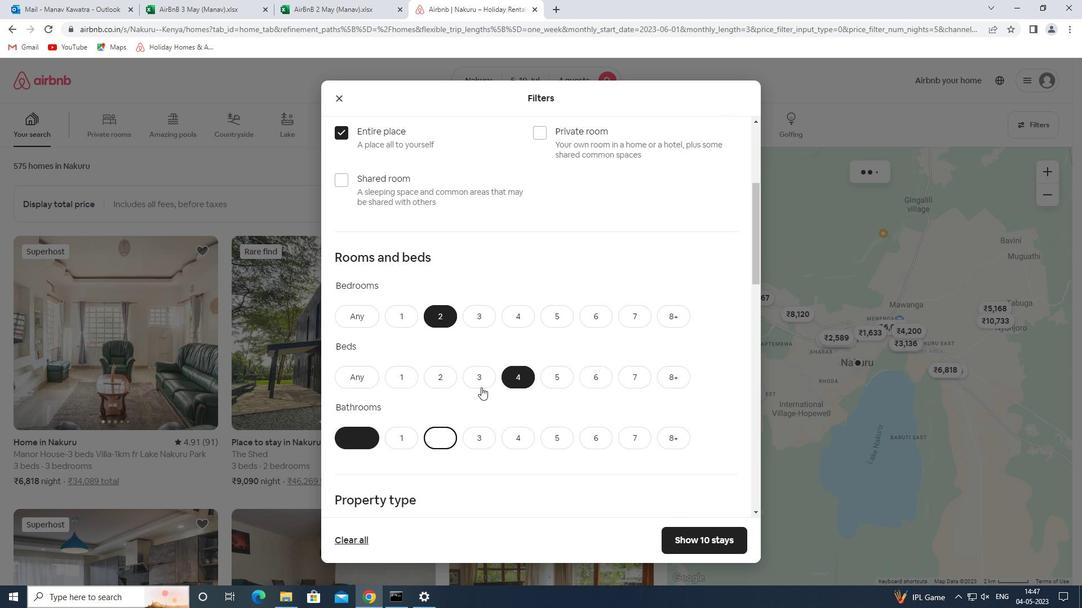 
Action: Mouse scrolled (484, 381) with delta (0, 0)
Screenshot: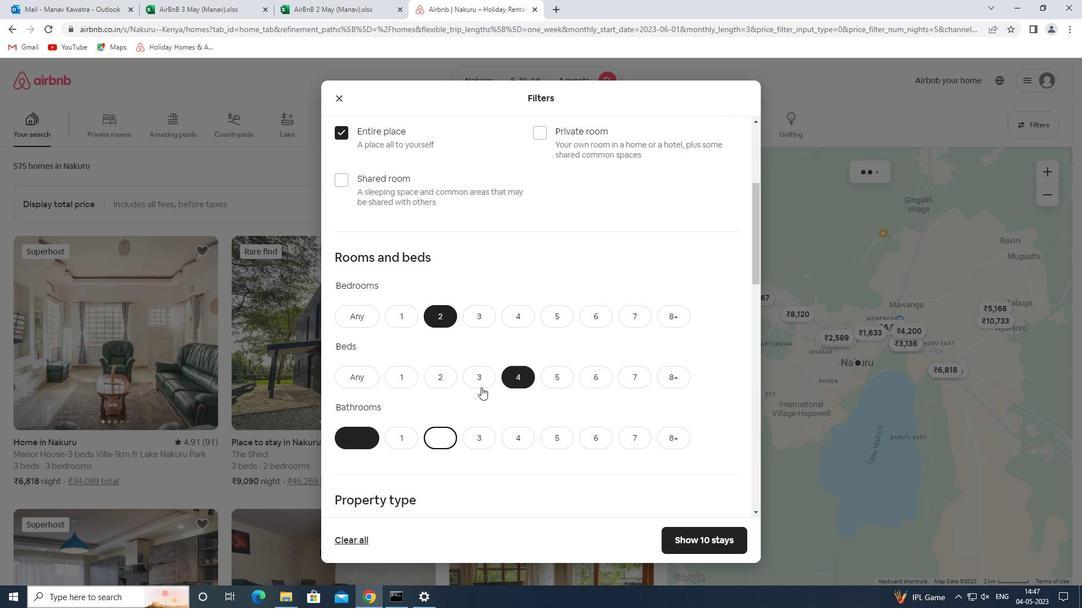 
Action: Mouse scrolled (484, 381) with delta (0, 0)
Screenshot: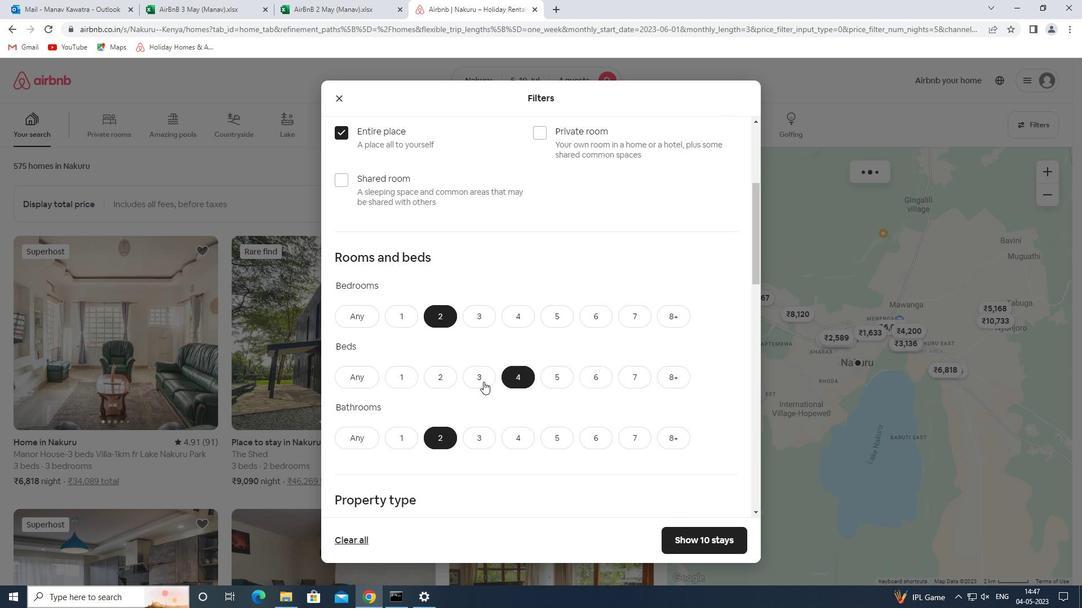 
Action: Mouse scrolled (484, 381) with delta (0, 0)
Screenshot: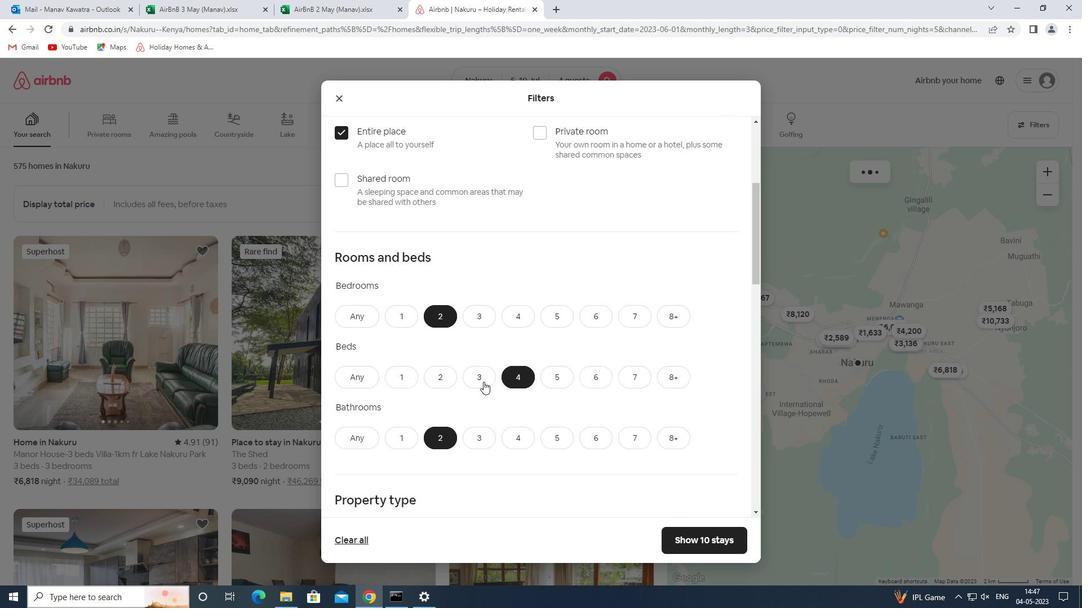 
Action: Mouse moved to (413, 400)
Screenshot: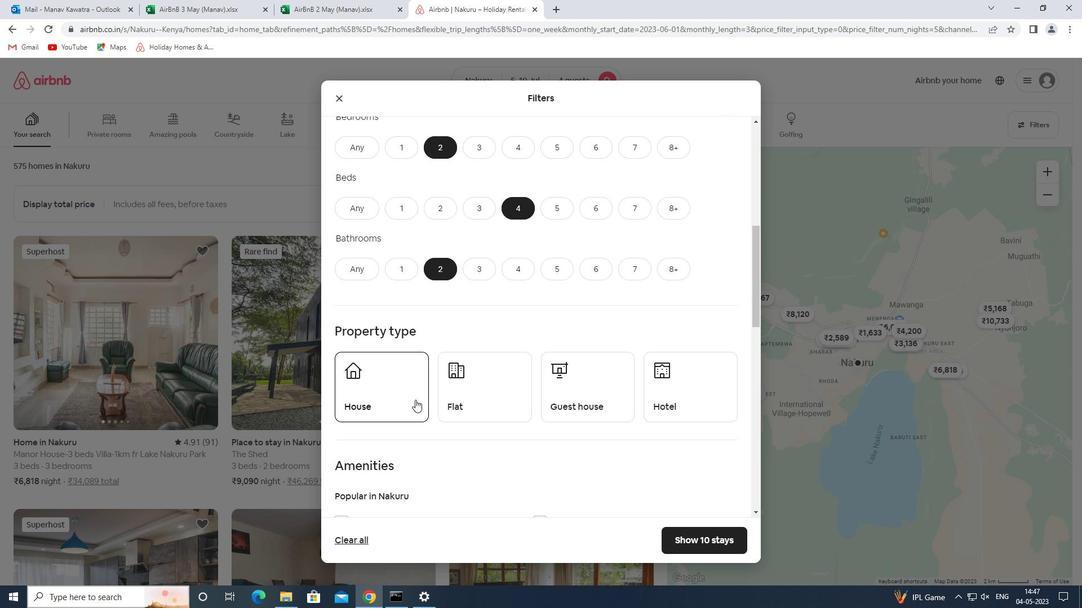 
Action: Mouse pressed left at (413, 400)
Screenshot: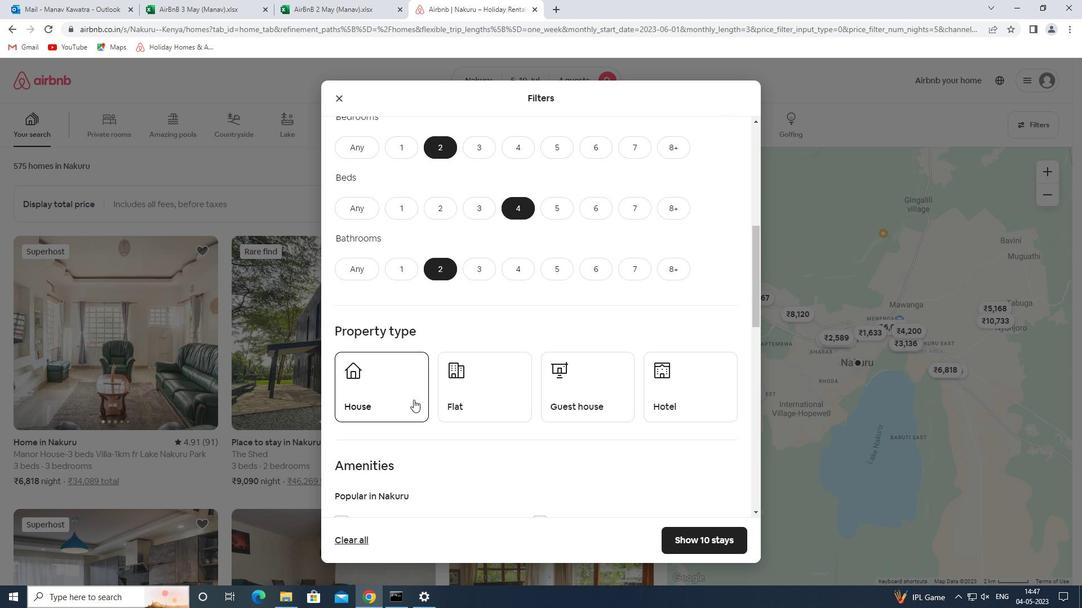 
Action: Mouse moved to (460, 404)
Screenshot: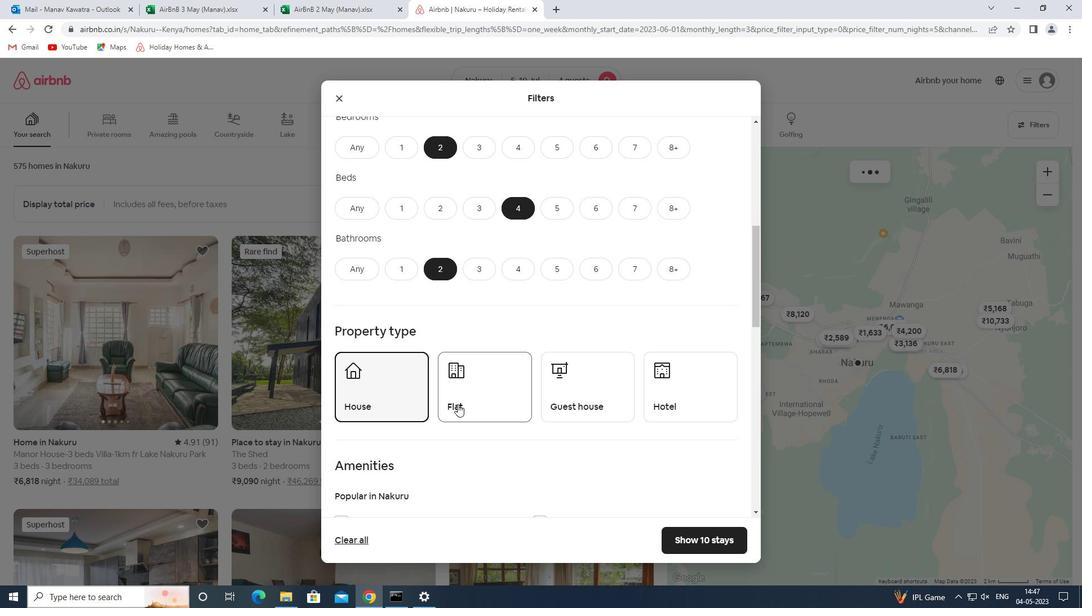 
Action: Mouse pressed left at (460, 404)
Screenshot: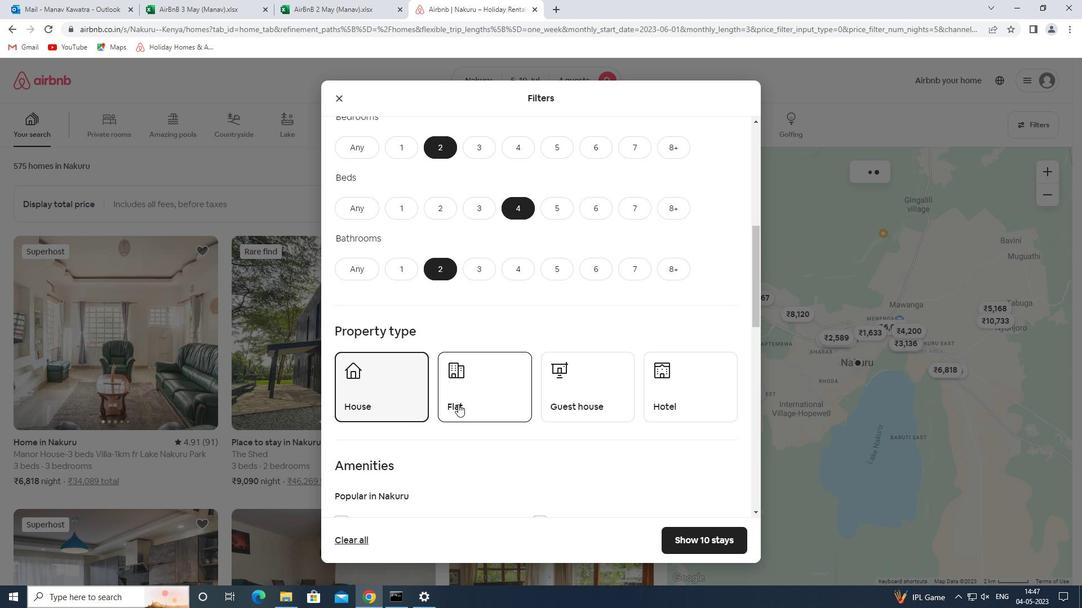 
Action: Mouse moved to (558, 397)
Screenshot: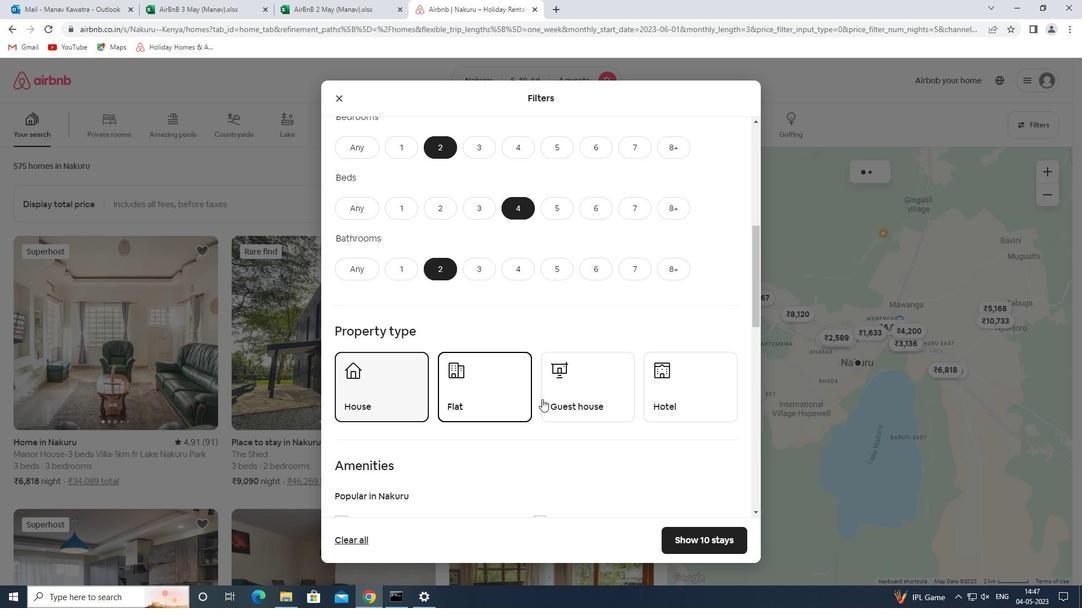
Action: Mouse pressed left at (558, 397)
Screenshot: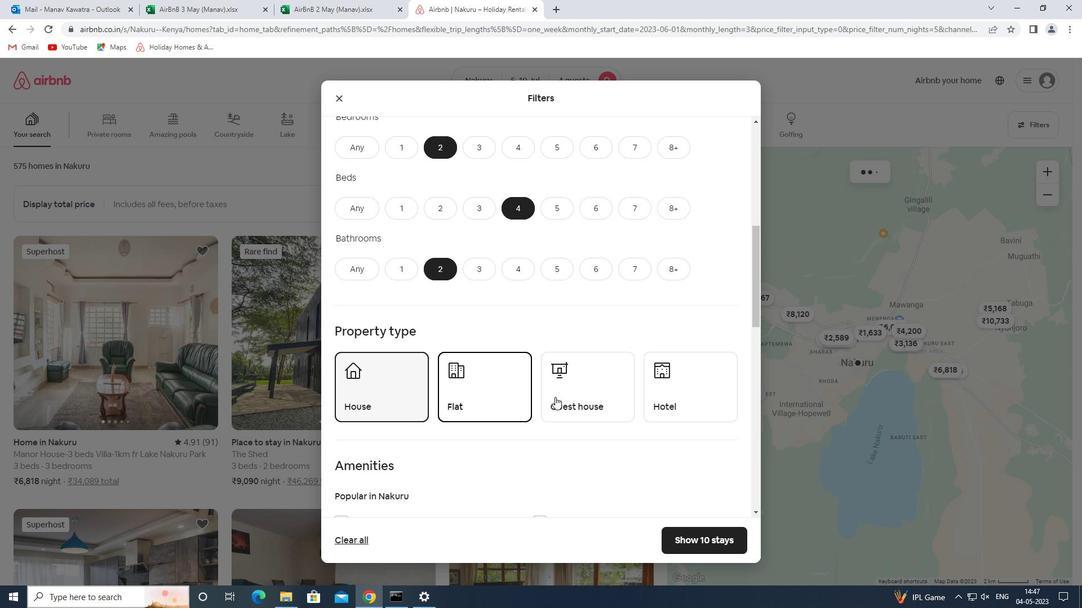 
Action: Mouse moved to (577, 386)
Screenshot: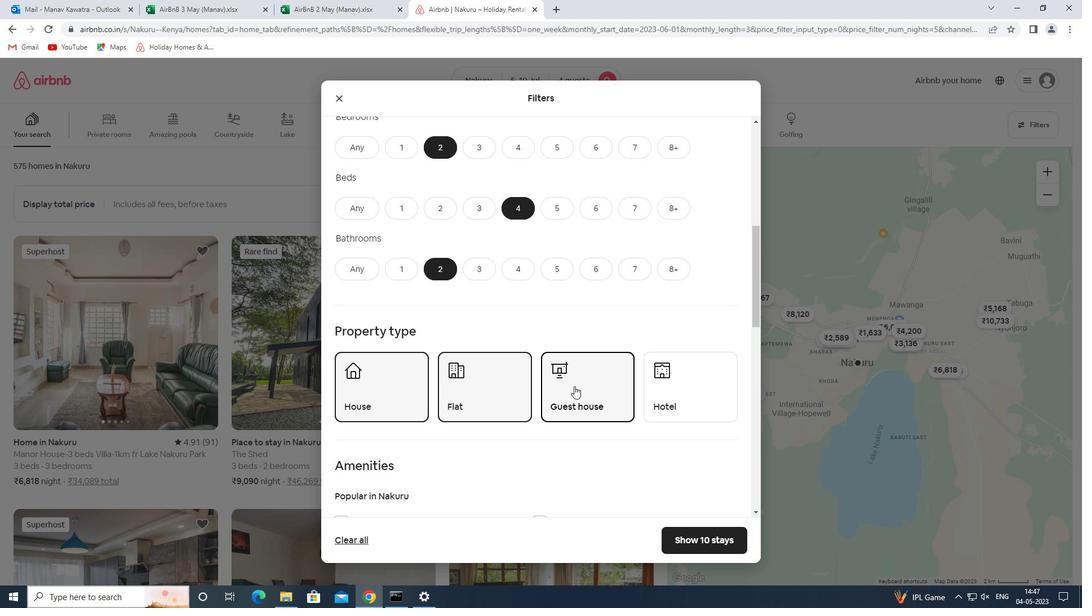 
Action: Mouse scrolled (577, 386) with delta (0, 0)
Screenshot: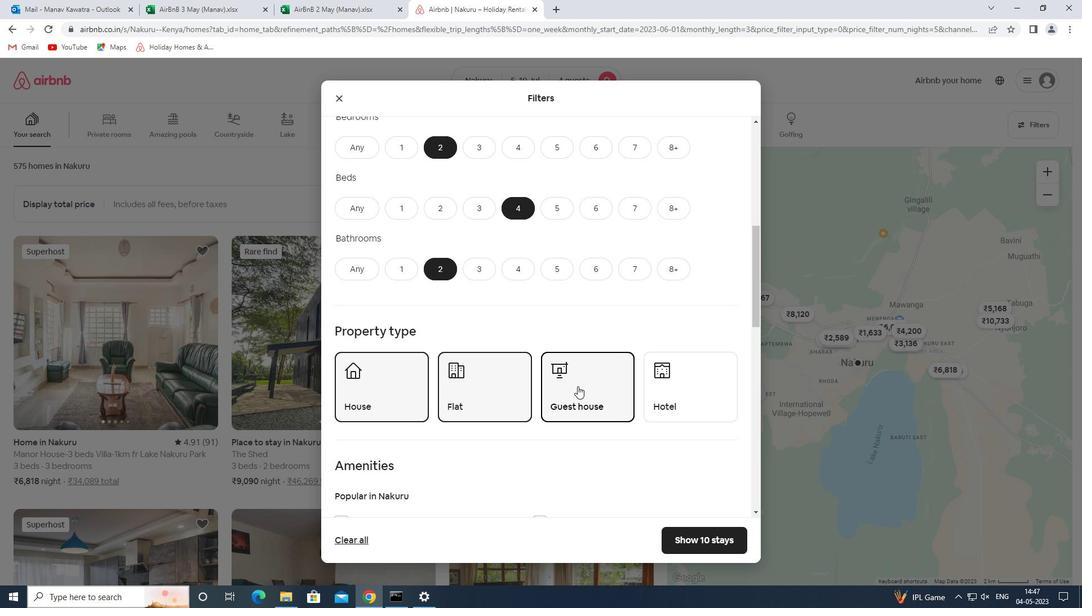 
Action: Mouse scrolled (577, 386) with delta (0, 0)
Screenshot: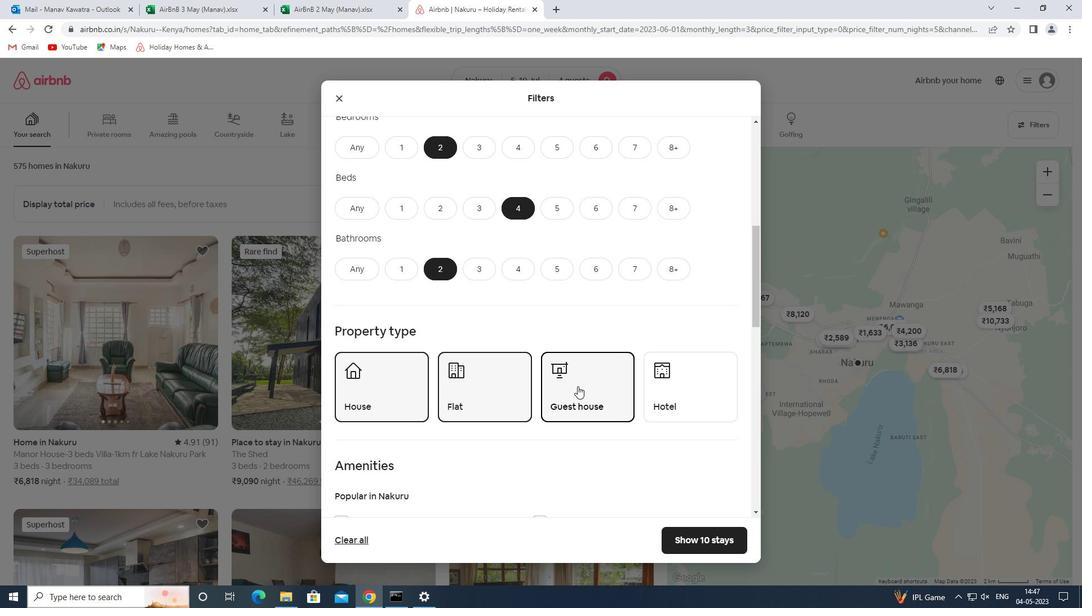 
Action: Mouse scrolled (577, 386) with delta (0, 0)
Screenshot: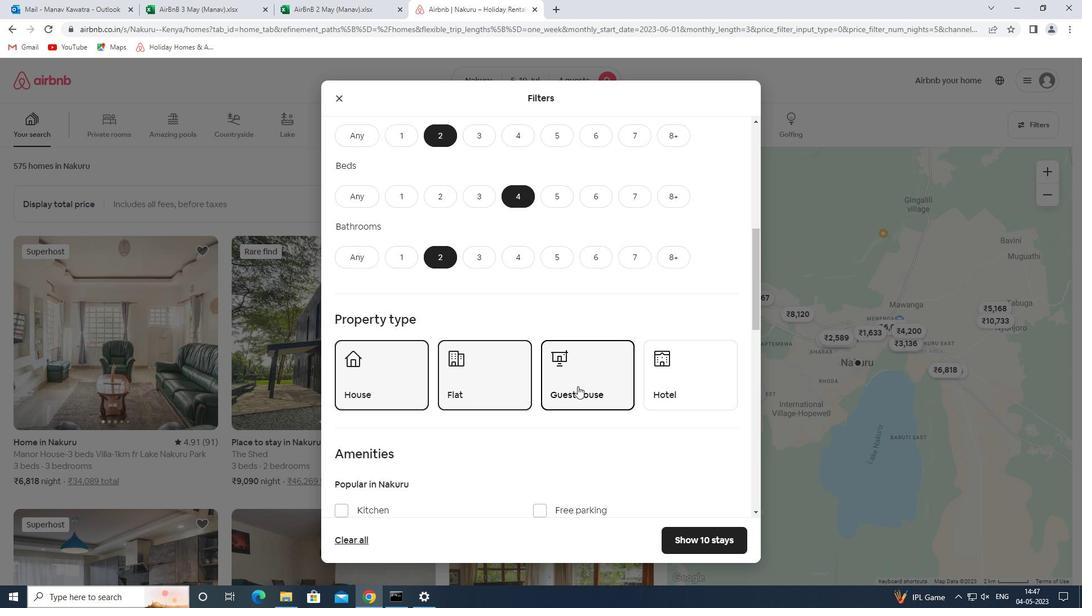 
Action: Mouse moved to (578, 411)
Screenshot: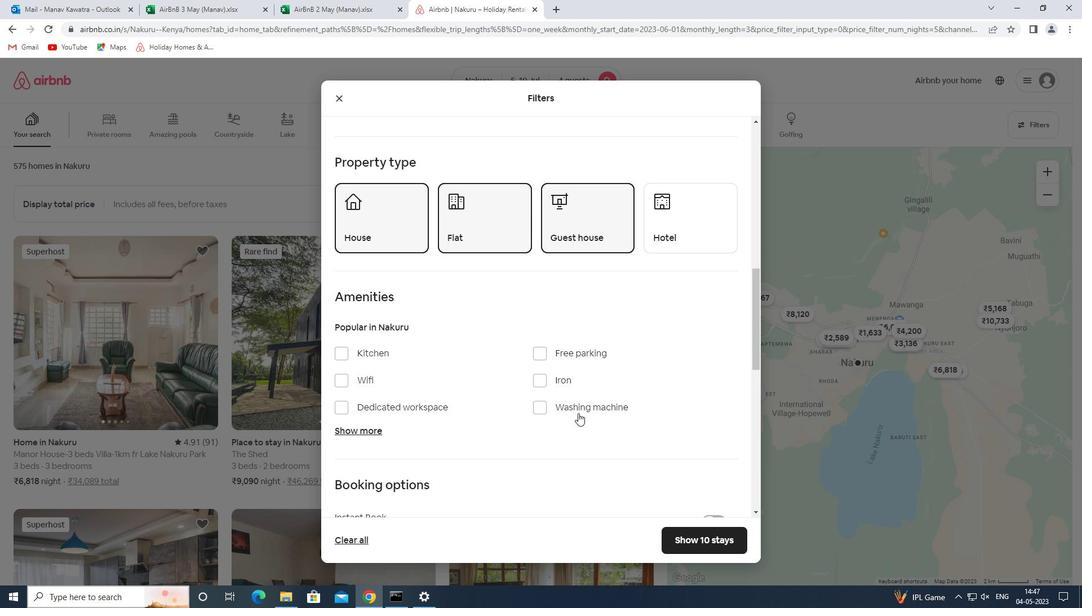 
Action: Mouse pressed left at (578, 411)
Screenshot: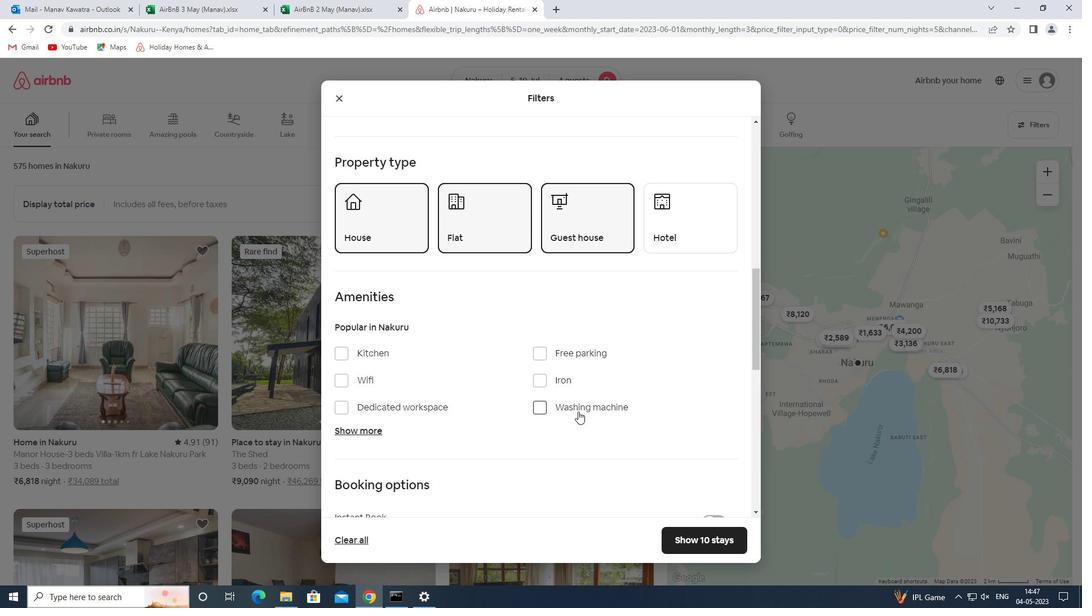 
Action: Mouse moved to (581, 403)
Screenshot: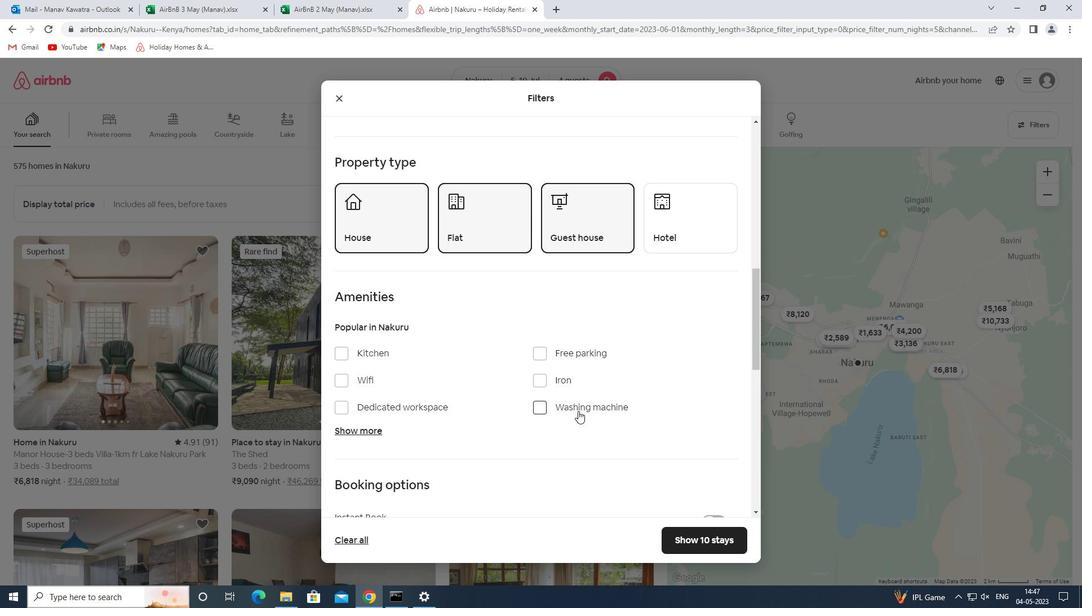 
Action: Mouse scrolled (581, 403) with delta (0, 0)
Screenshot: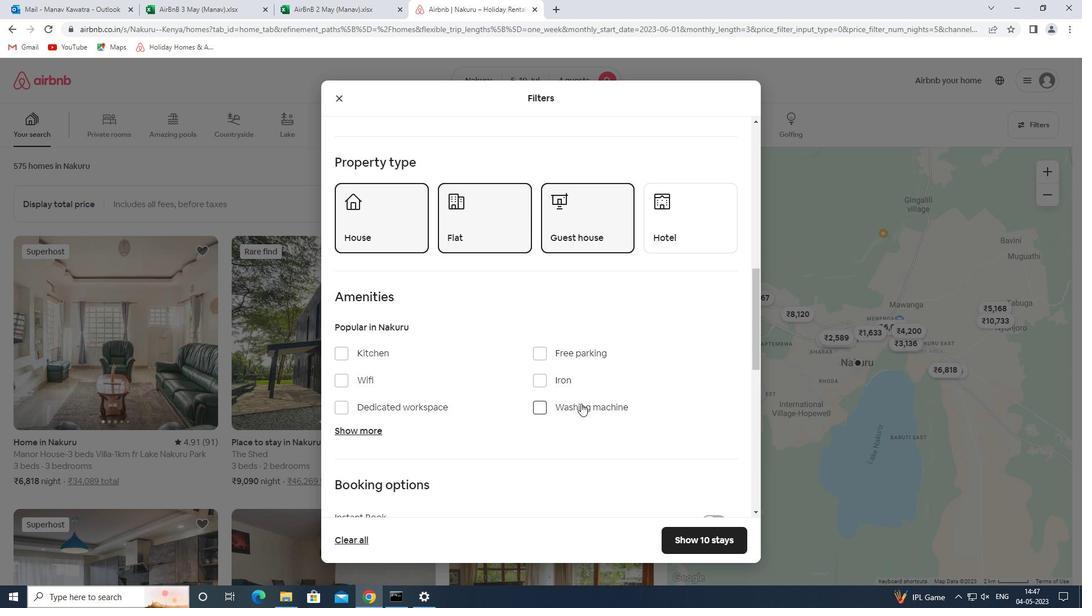 
Action: Mouse scrolled (581, 403) with delta (0, 0)
Screenshot: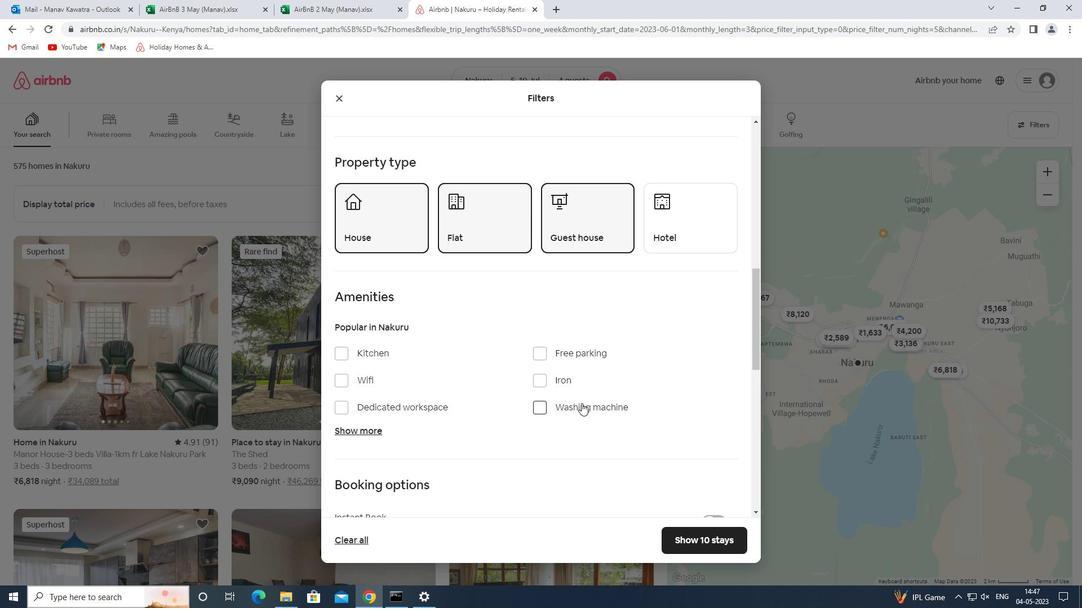 
Action: Mouse moved to (724, 449)
Screenshot: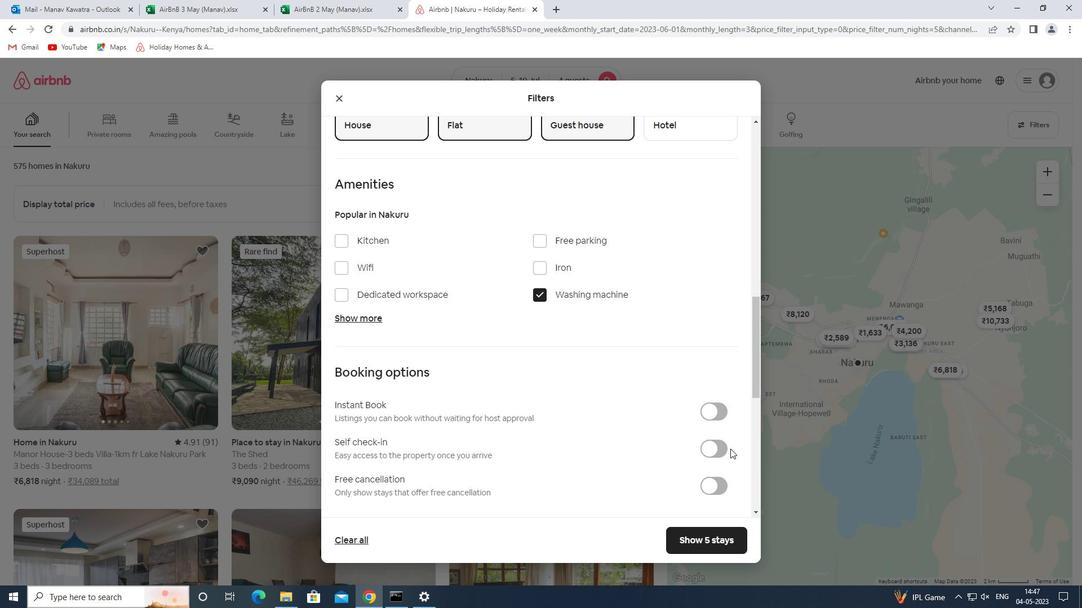 
Action: Mouse pressed left at (724, 449)
Screenshot: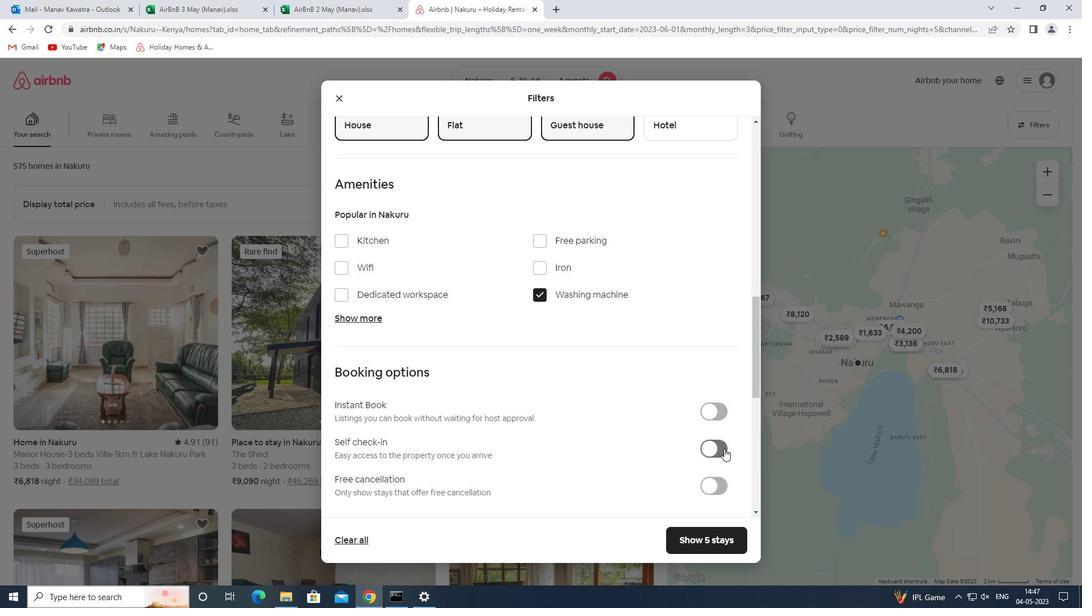 
Action: Mouse moved to (625, 418)
Screenshot: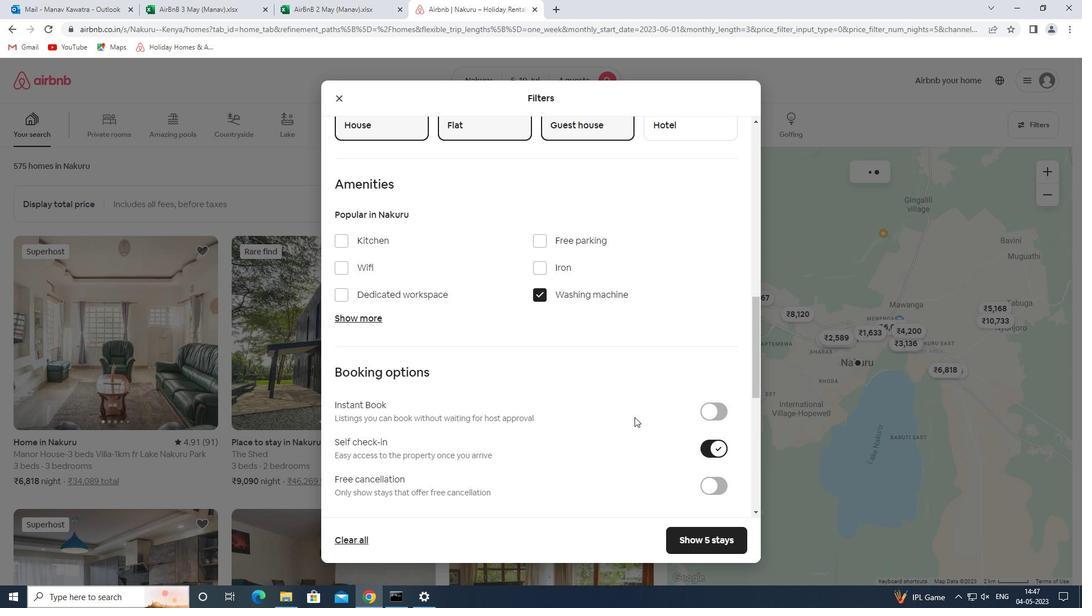 
Action: Mouse scrolled (625, 417) with delta (0, 0)
Screenshot: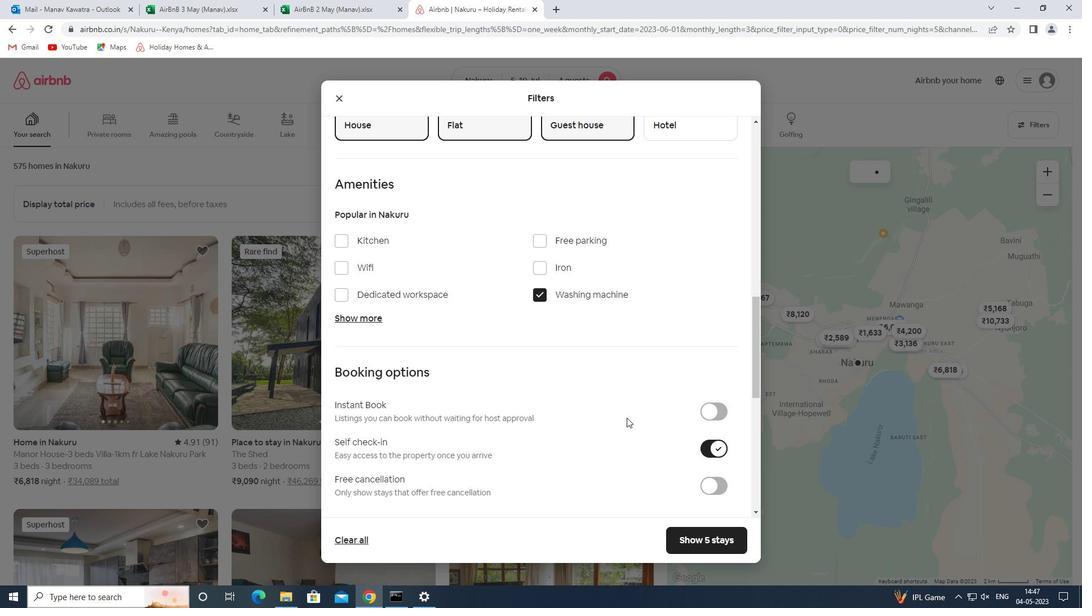 
Action: Mouse scrolled (625, 417) with delta (0, 0)
Screenshot: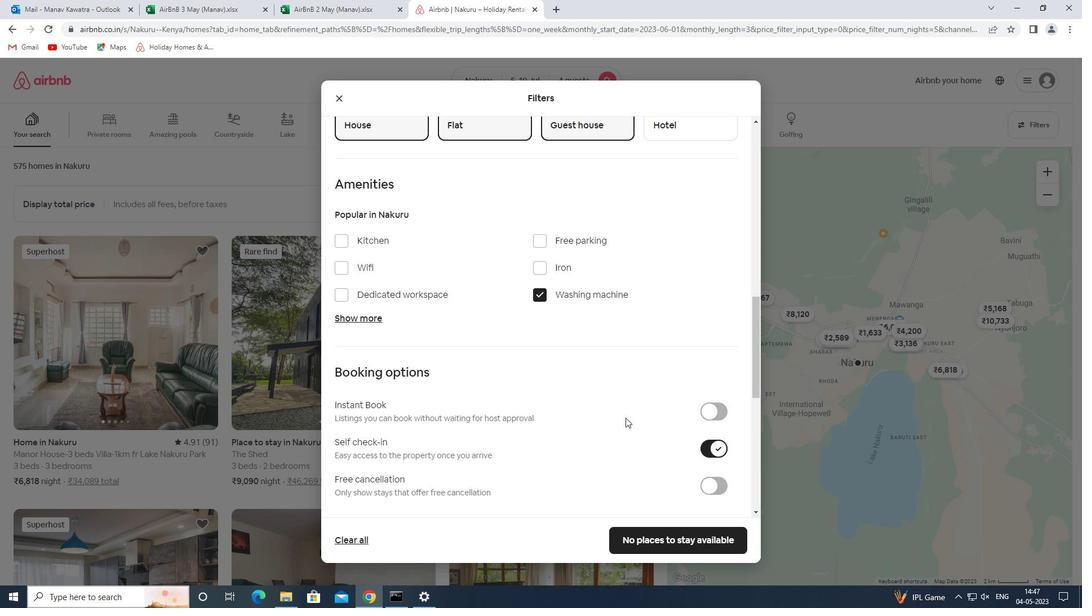 
Action: Mouse moved to (556, 436)
Screenshot: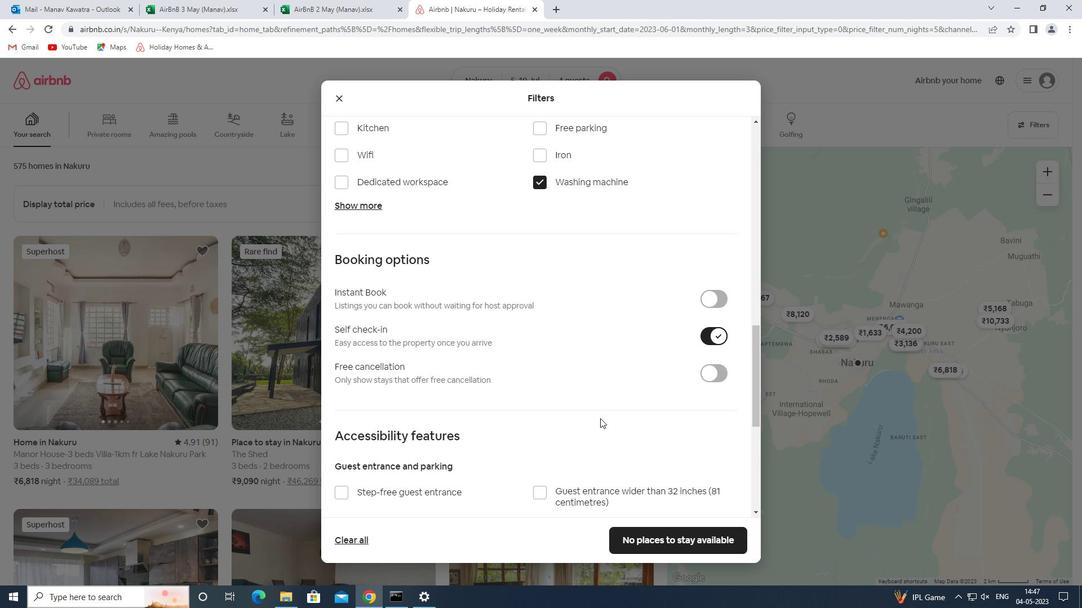
Action: Mouse scrolled (556, 435) with delta (0, 0)
Screenshot: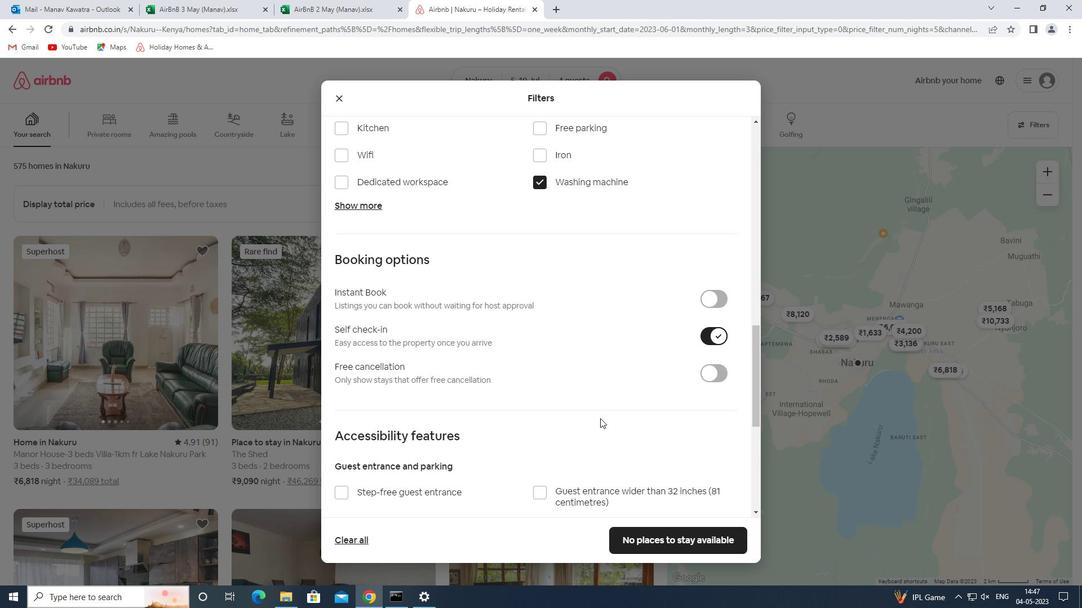 
Action: Mouse moved to (550, 439)
Screenshot: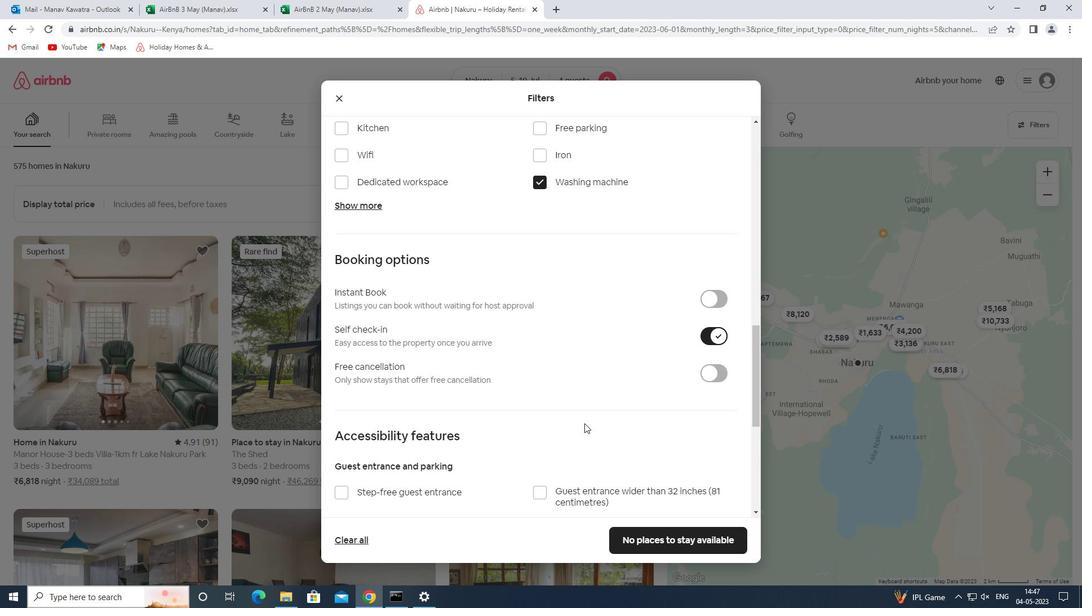 
Action: Mouse scrolled (550, 438) with delta (0, 0)
Screenshot: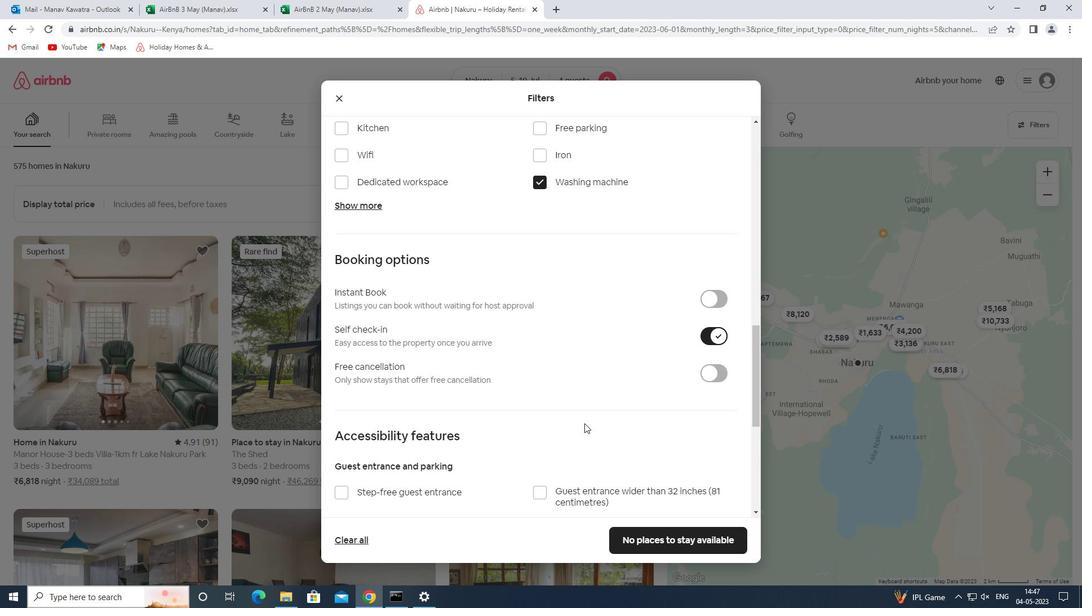 
Action: Mouse moved to (549, 439)
Screenshot: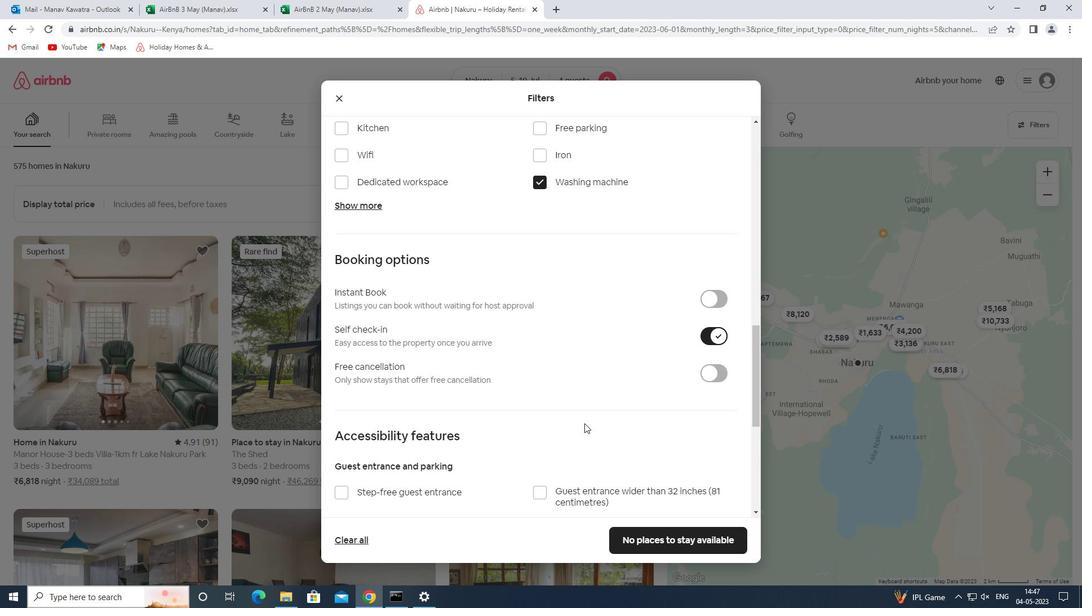 
Action: Mouse scrolled (549, 439) with delta (0, 0)
Screenshot: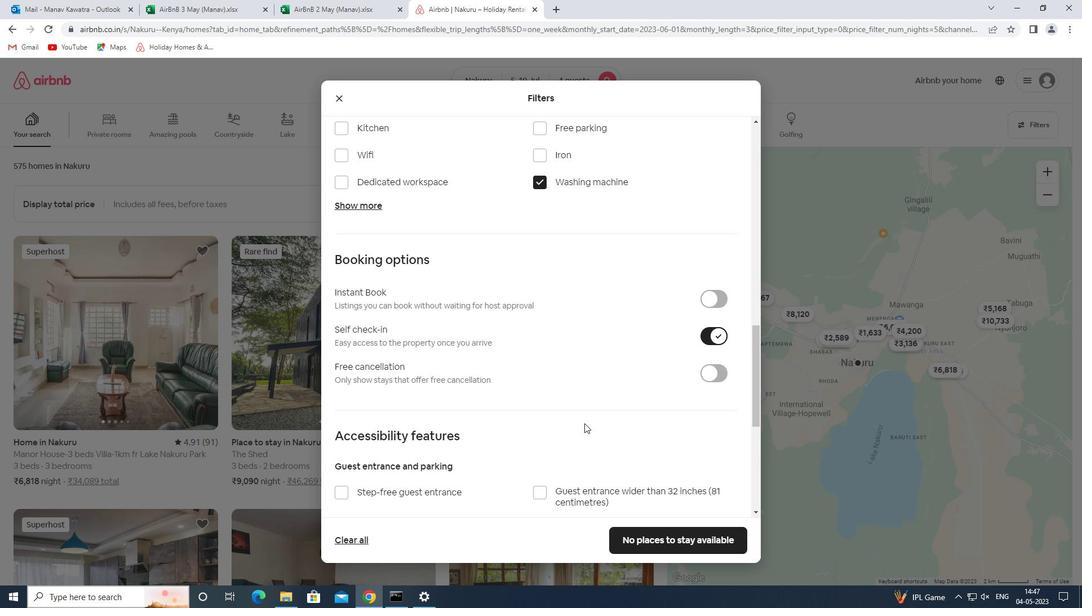
Action: Mouse moved to (546, 439)
Screenshot: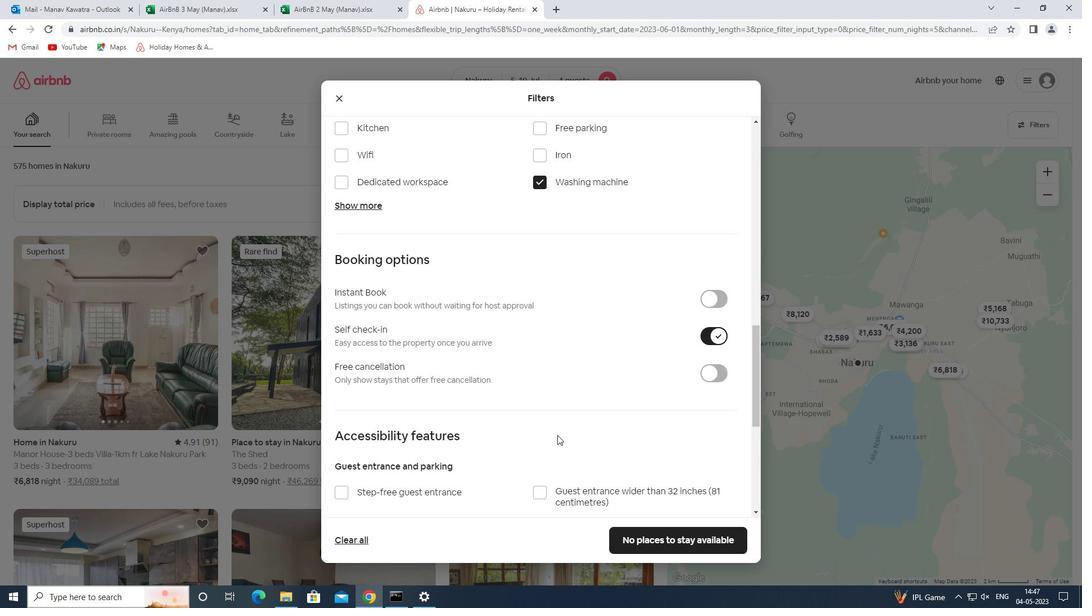 
Action: Mouse scrolled (546, 439) with delta (0, 0)
Screenshot: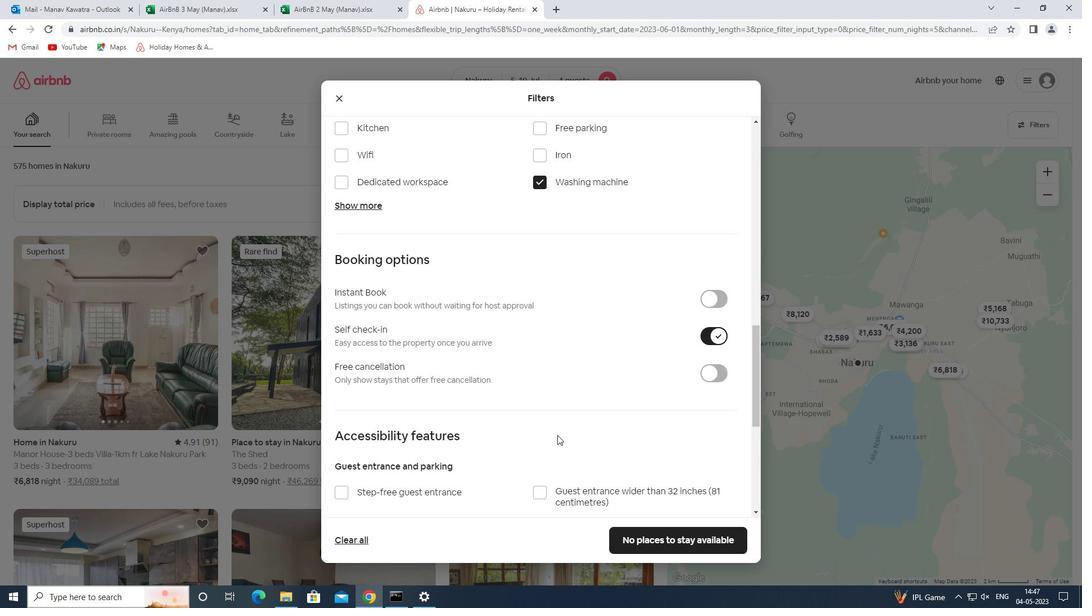 
Action: Mouse moved to (380, 454)
Screenshot: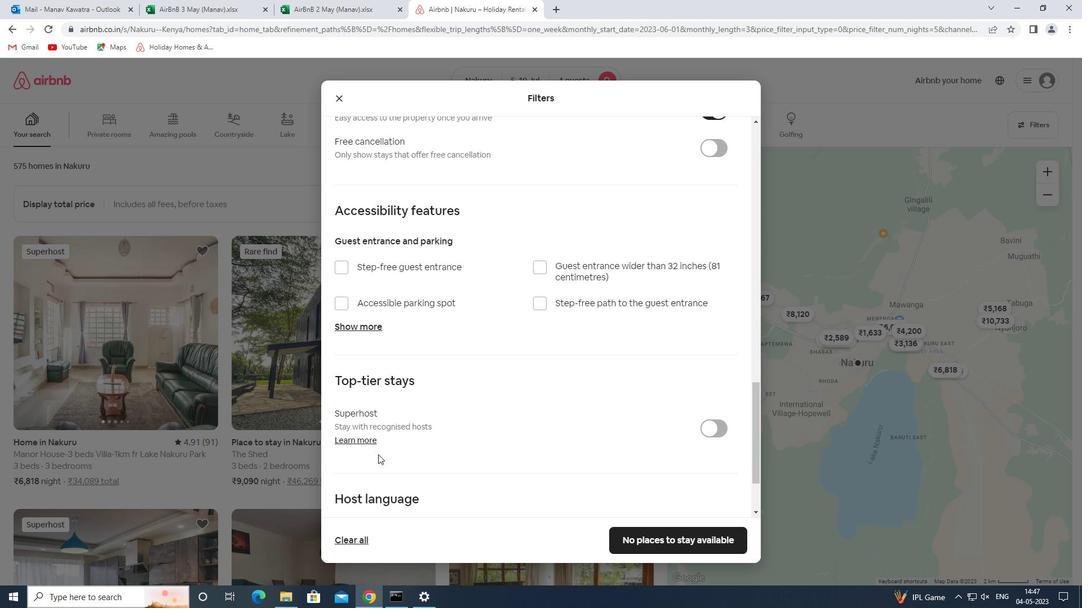 
Action: Mouse scrolled (380, 454) with delta (0, 0)
Screenshot: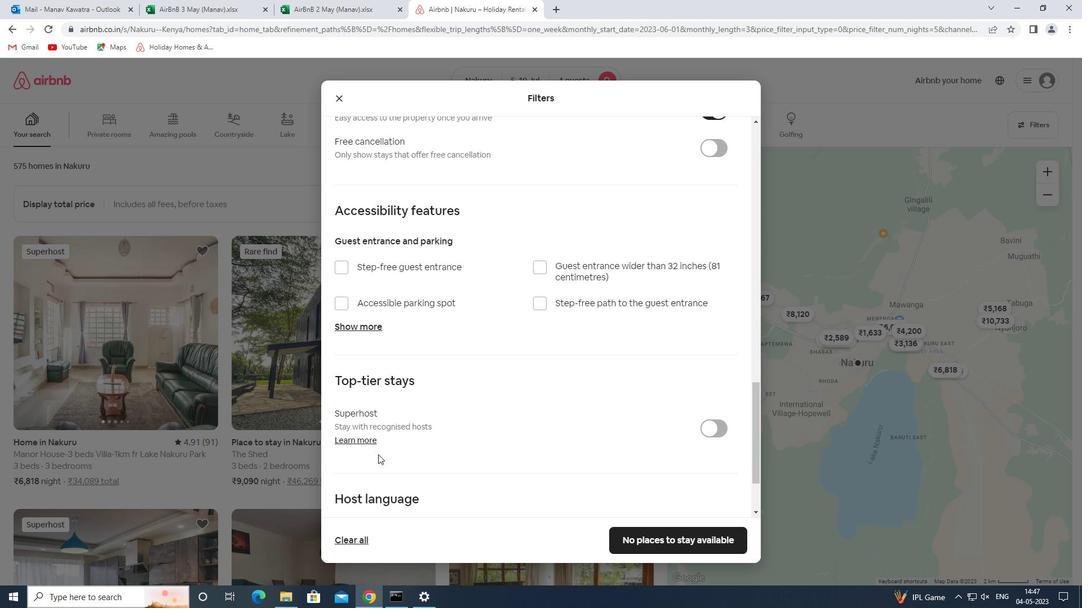 
Action: Mouse moved to (380, 453)
Screenshot: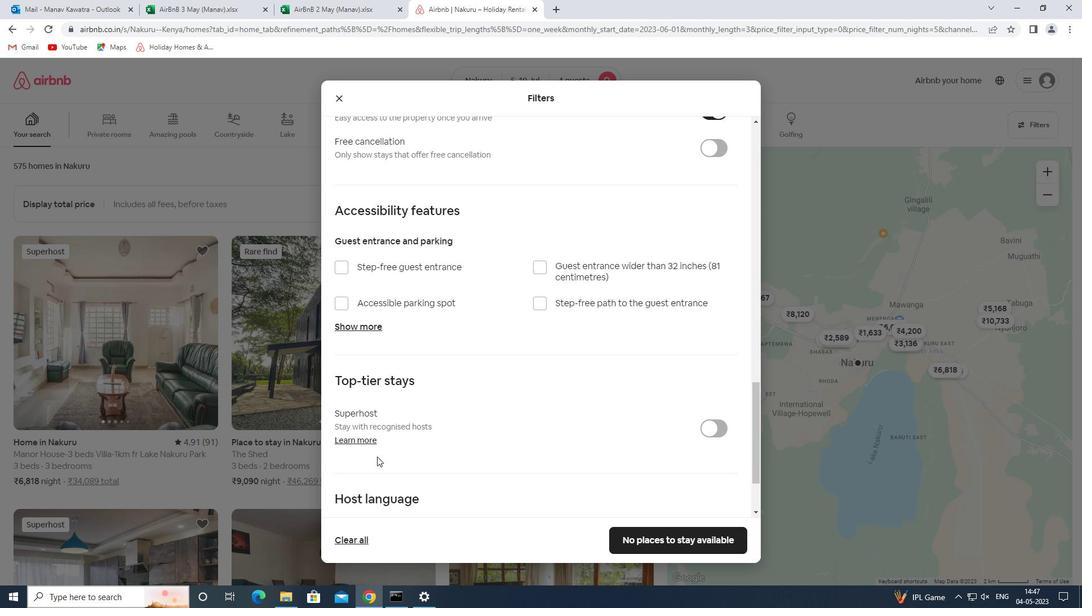 
Action: Mouse scrolled (380, 453) with delta (0, 0)
Screenshot: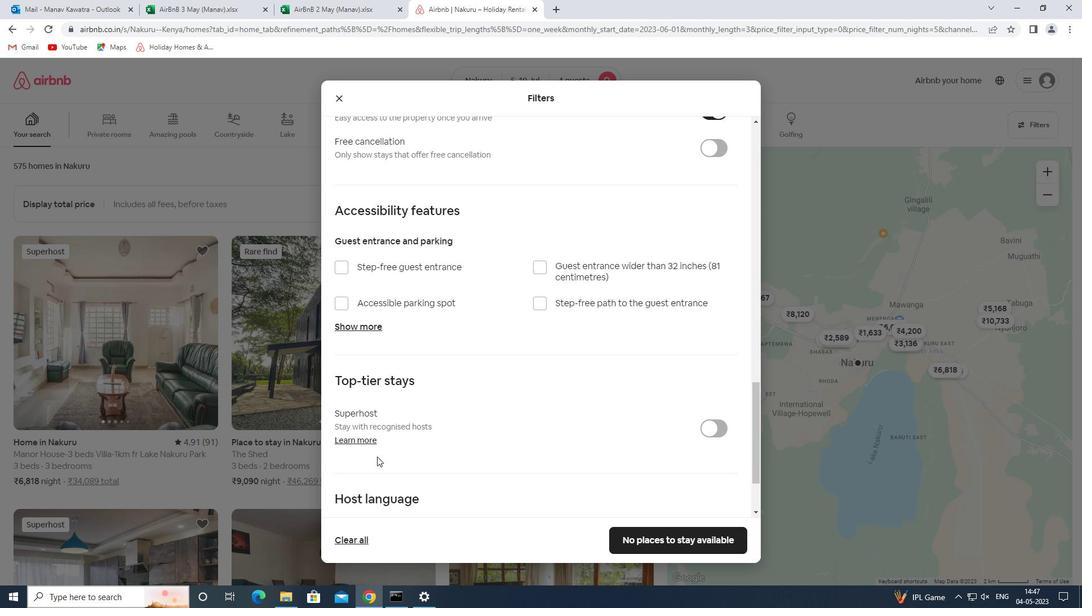 
Action: Mouse moved to (380, 452)
Screenshot: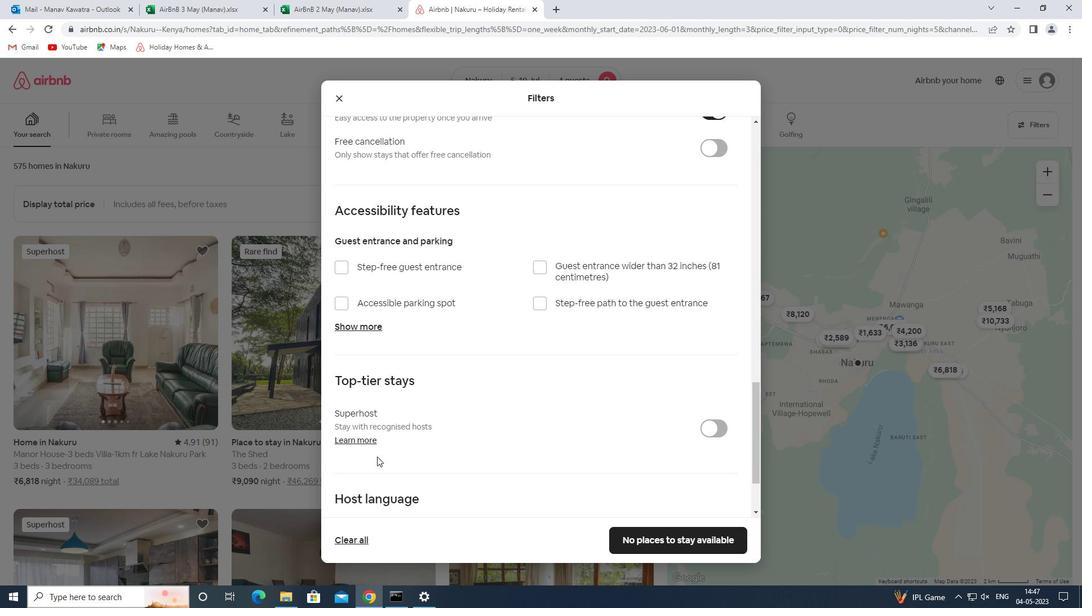 
Action: Mouse scrolled (380, 451) with delta (0, 0)
Screenshot: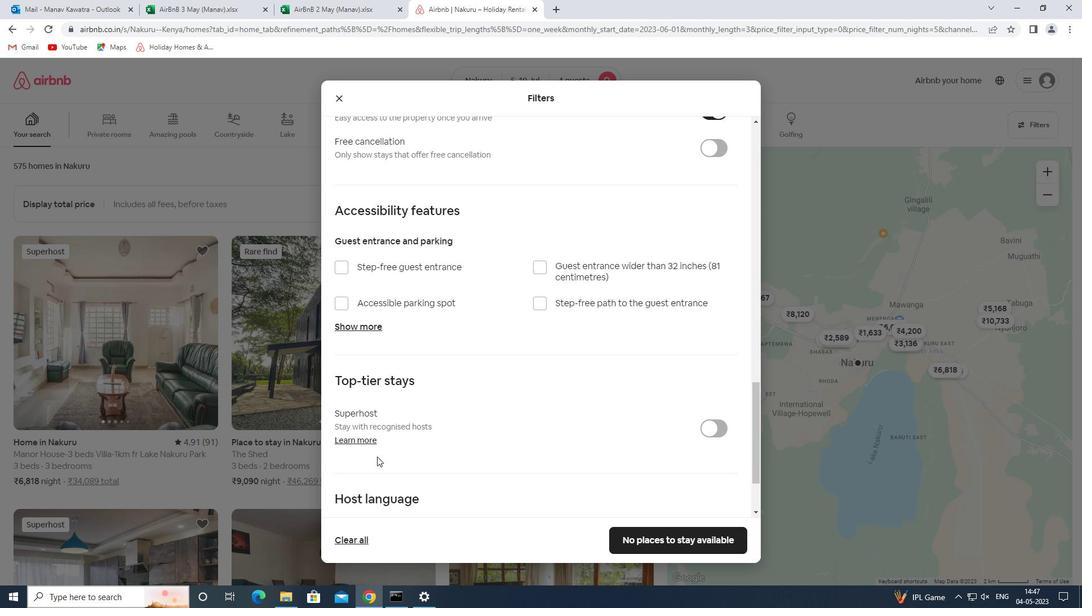 
Action: Mouse moved to (381, 448)
Screenshot: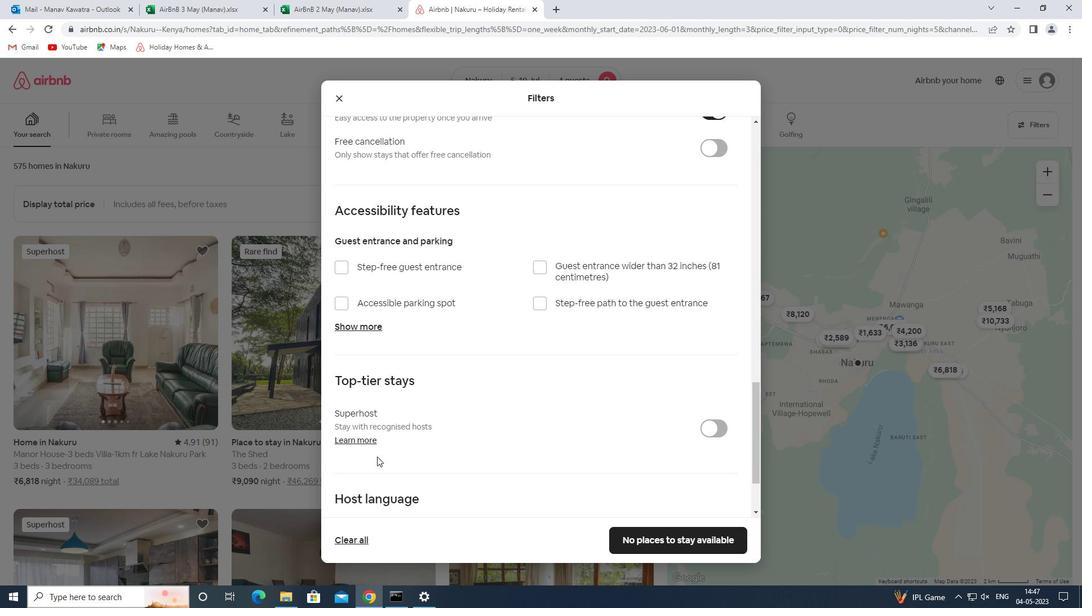 
Action: Mouse scrolled (381, 447) with delta (0, 0)
Screenshot: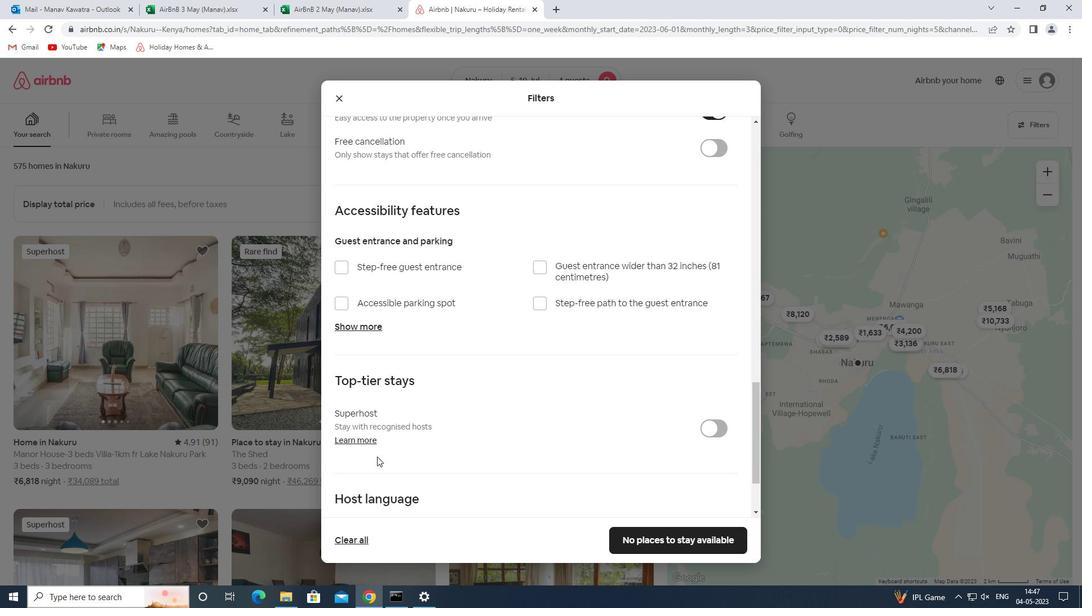 
Action: Mouse moved to (372, 440)
Screenshot: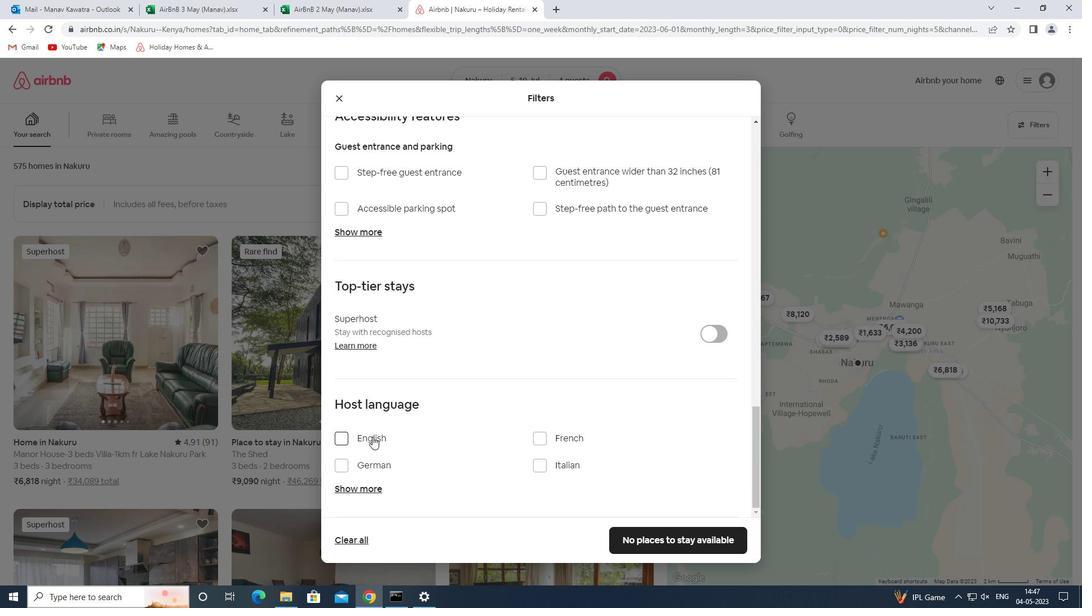 
Action: Mouse pressed left at (372, 440)
Screenshot: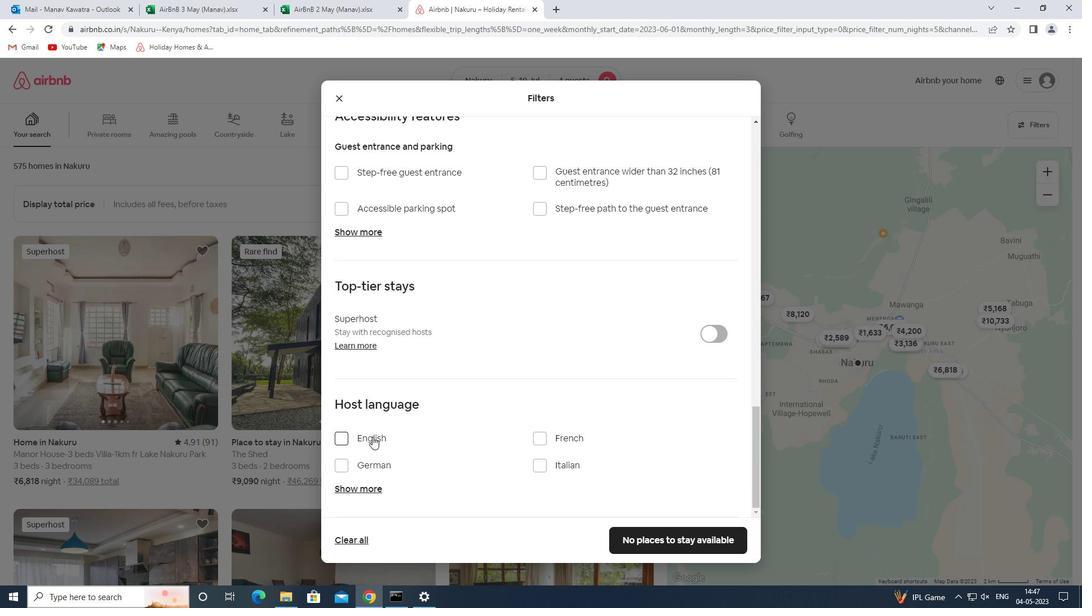 
Action: Mouse moved to (653, 540)
Screenshot: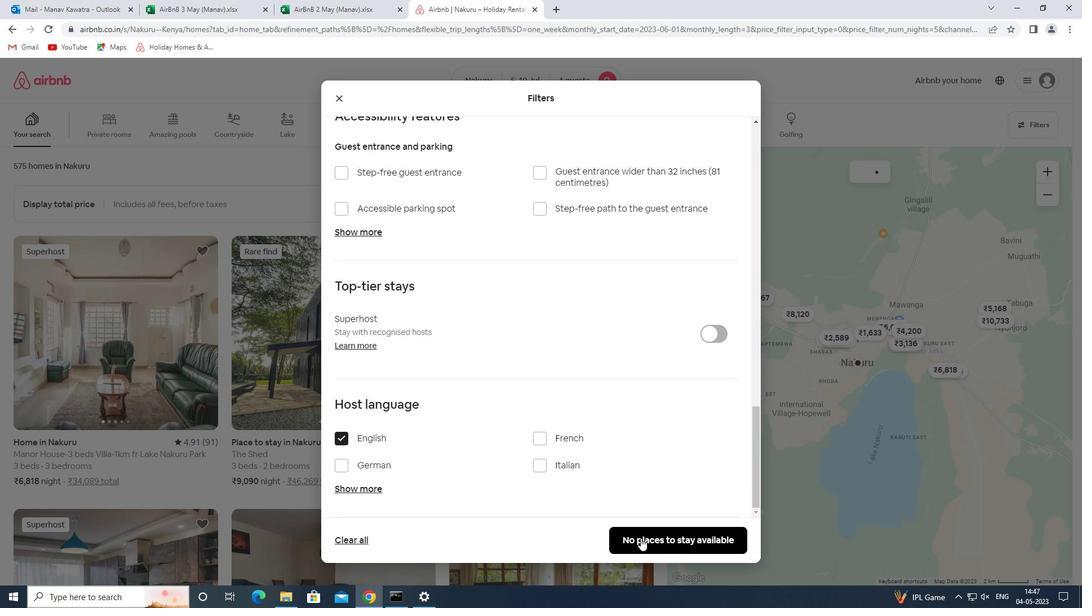 
Action: Mouse pressed left at (653, 540)
Screenshot: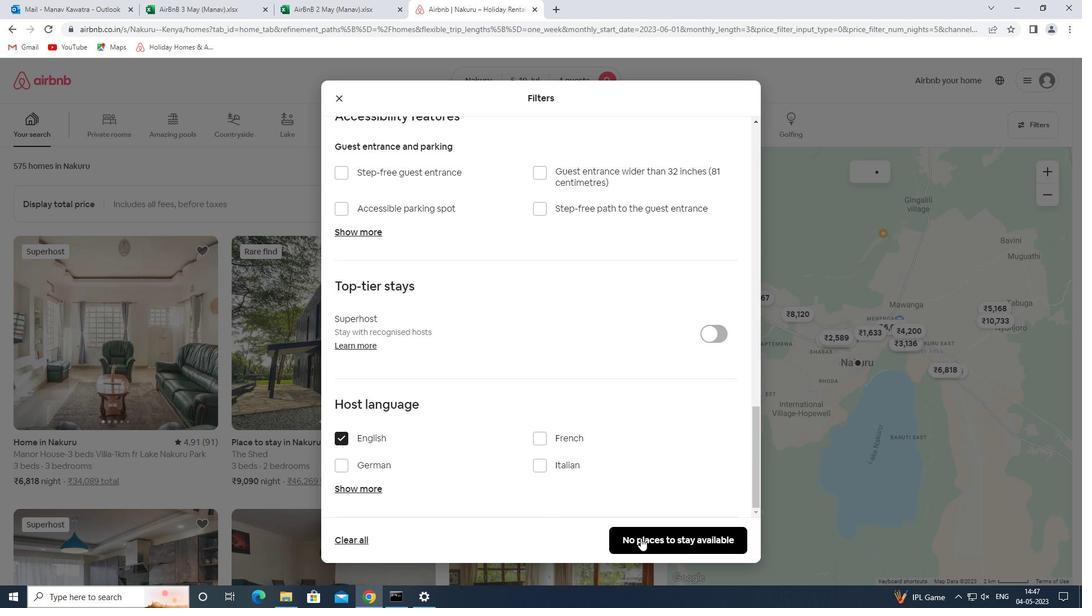 
Action: Mouse moved to (649, 540)
Screenshot: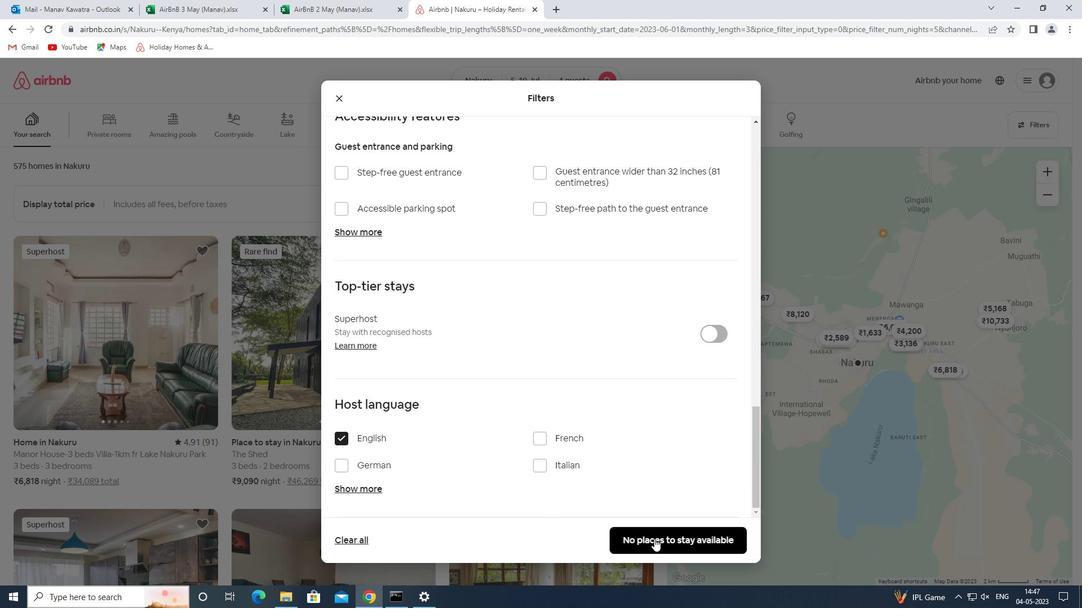
